 Task: Add a condition where "Channel Is Satisfaction prediction" in pending tickets.
Action: Mouse moved to (107, 432)
Screenshot: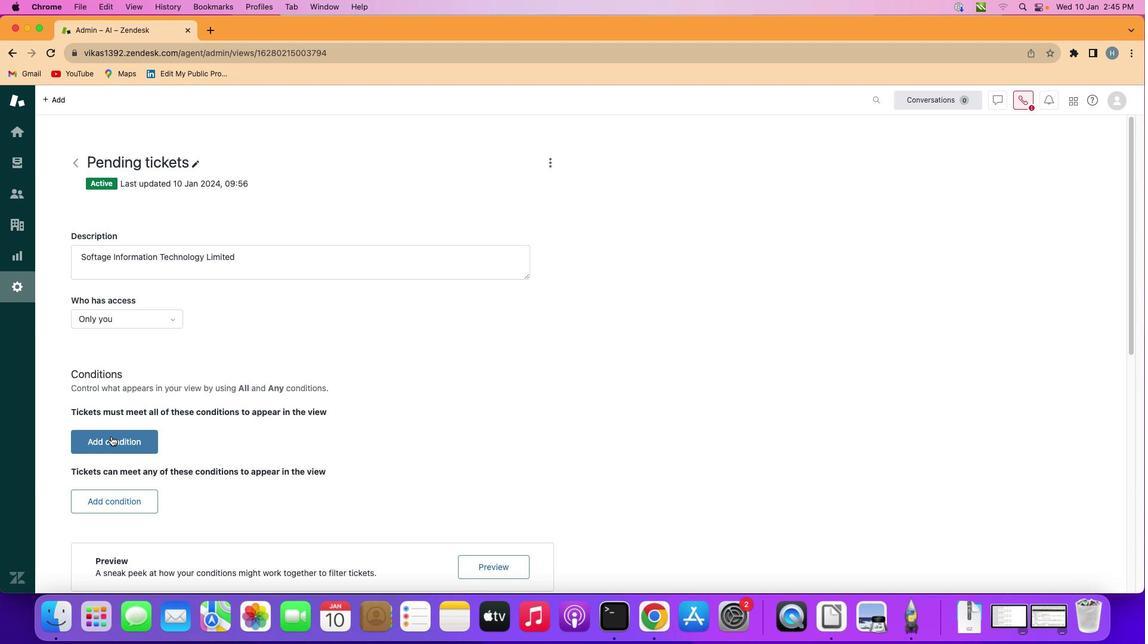 
Action: Mouse pressed left at (107, 432)
Screenshot: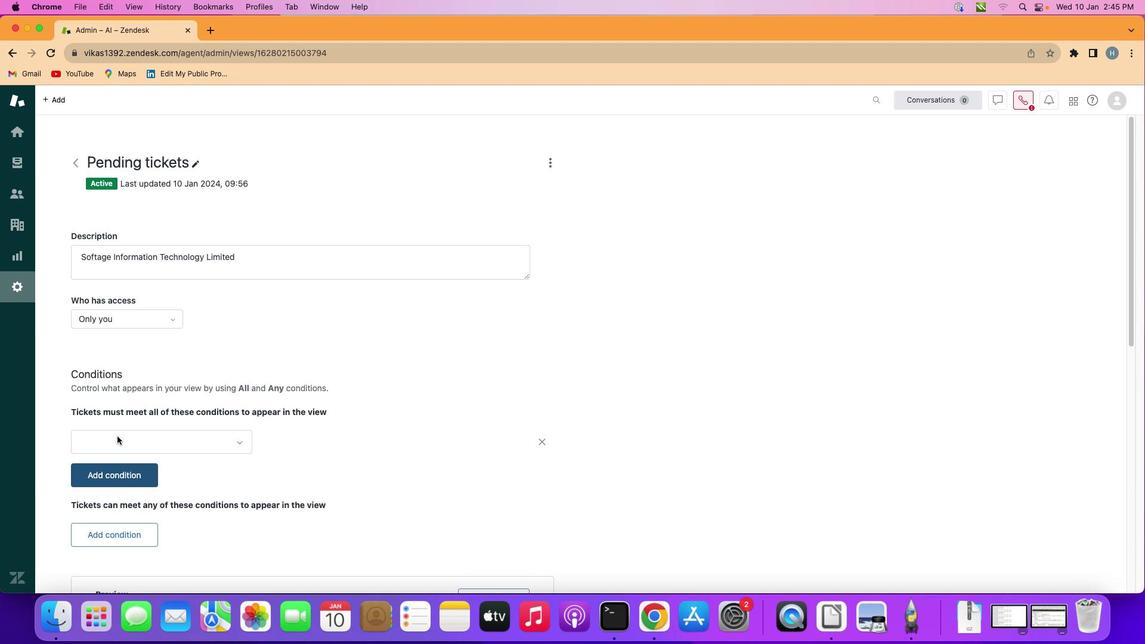 
Action: Mouse moved to (194, 442)
Screenshot: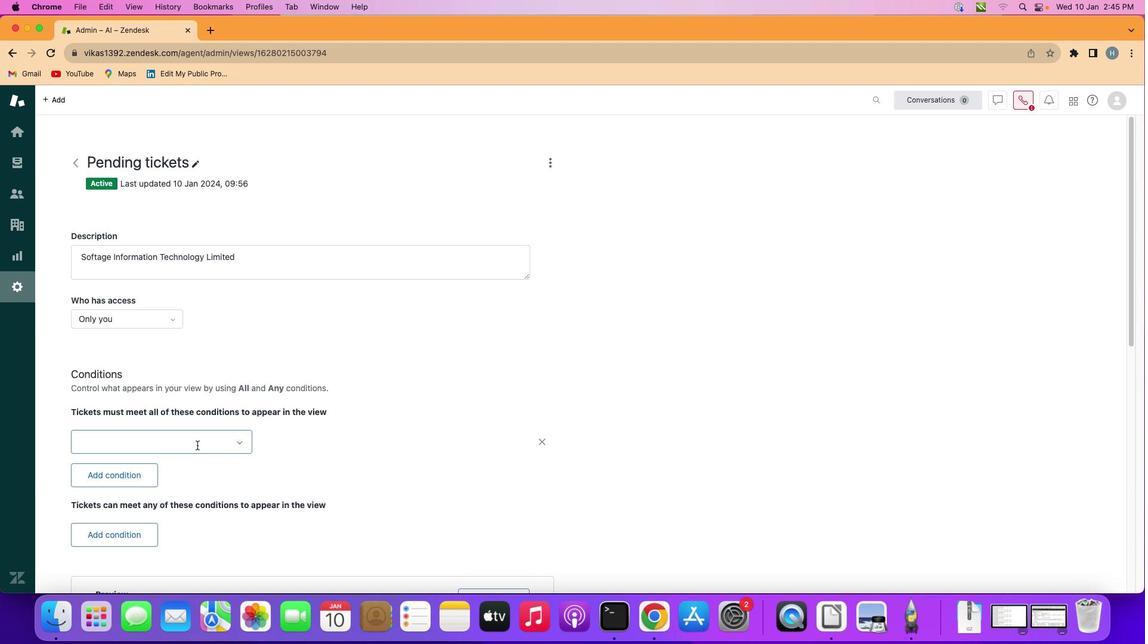 
Action: Mouse pressed left at (194, 442)
Screenshot: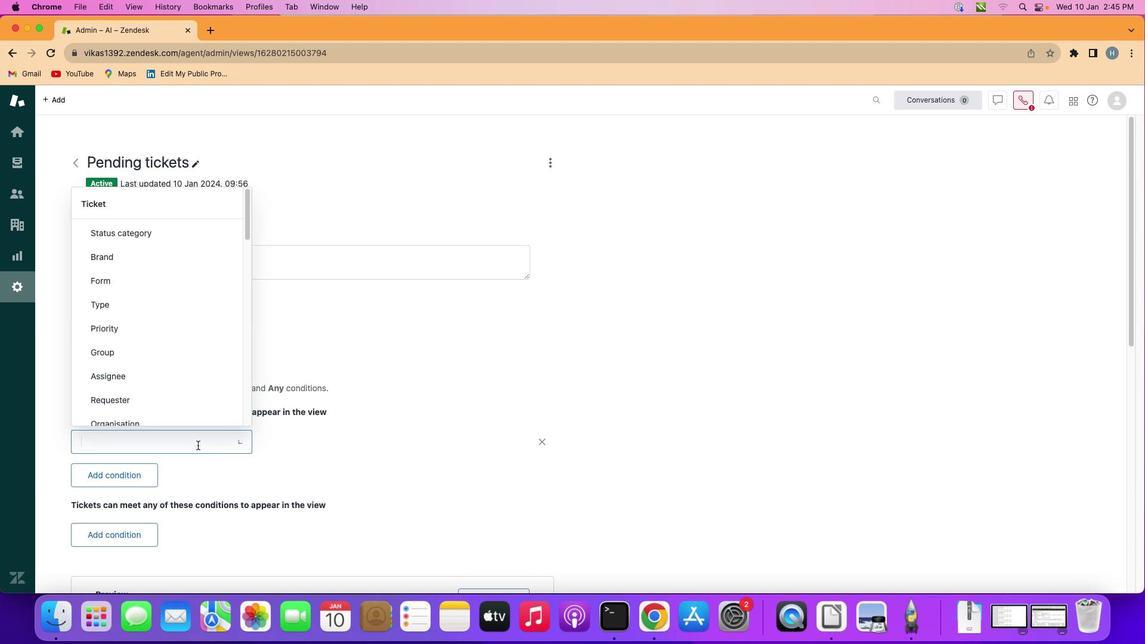 
Action: Mouse moved to (187, 329)
Screenshot: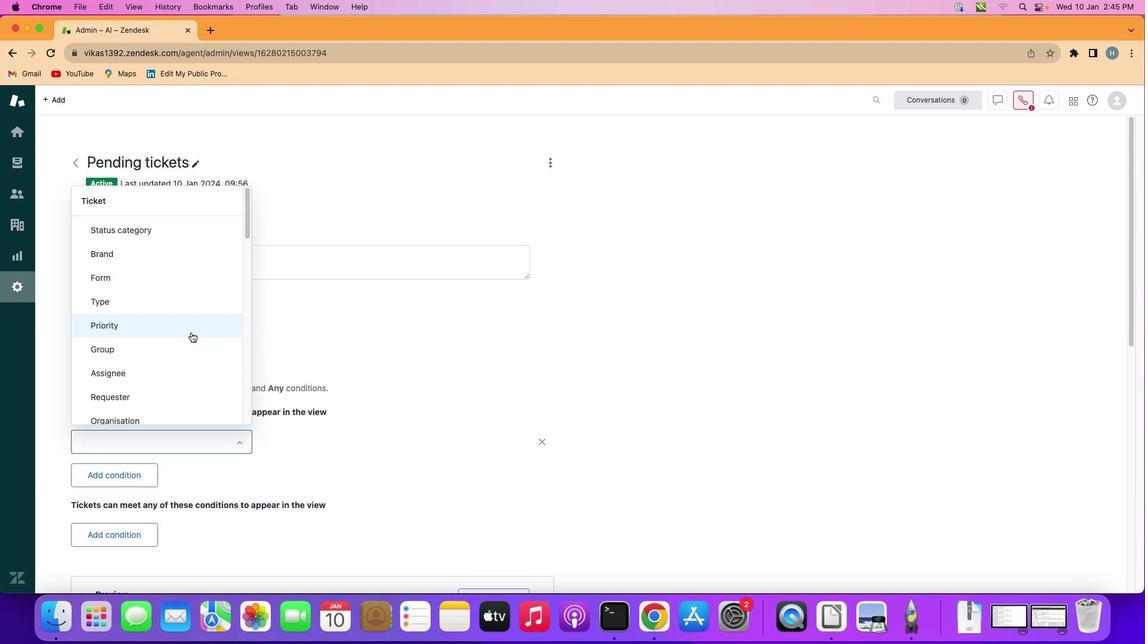 
Action: Mouse scrolled (187, 329) with delta (-2, -2)
Screenshot: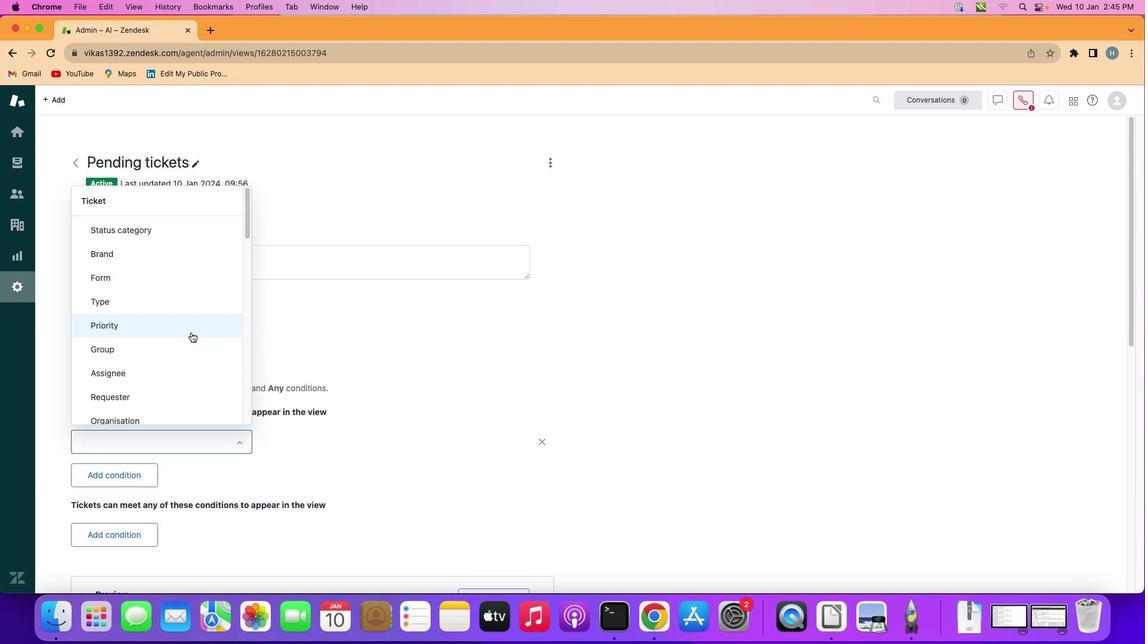 
Action: Mouse moved to (187, 329)
Screenshot: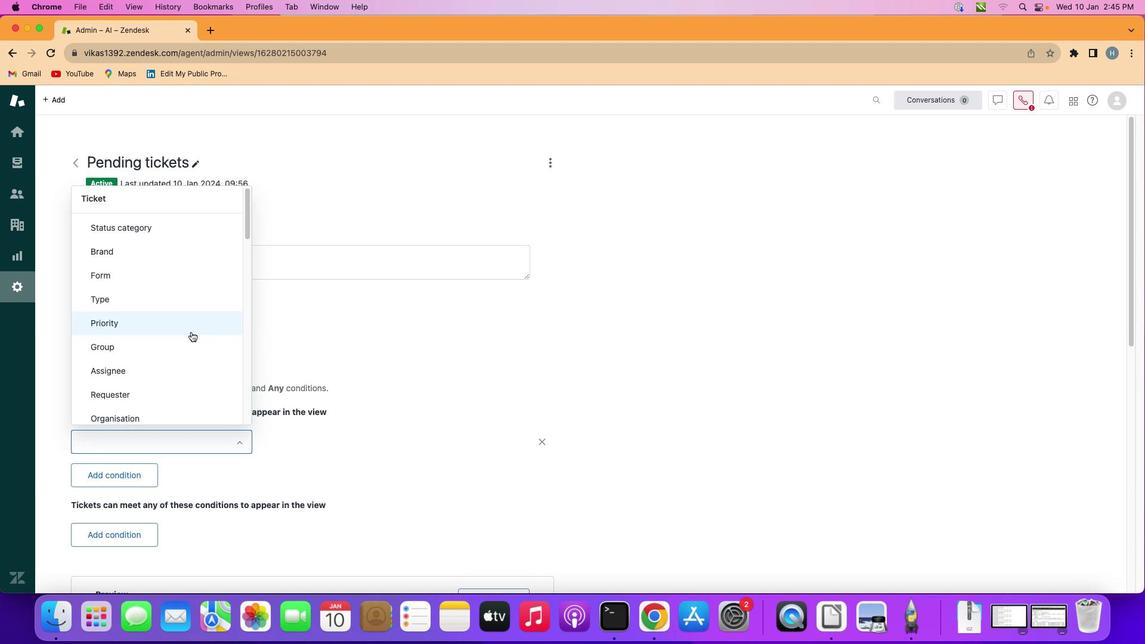 
Action: Mouse scrolled (187, 329) with delta (-2, -2)
Screenshot: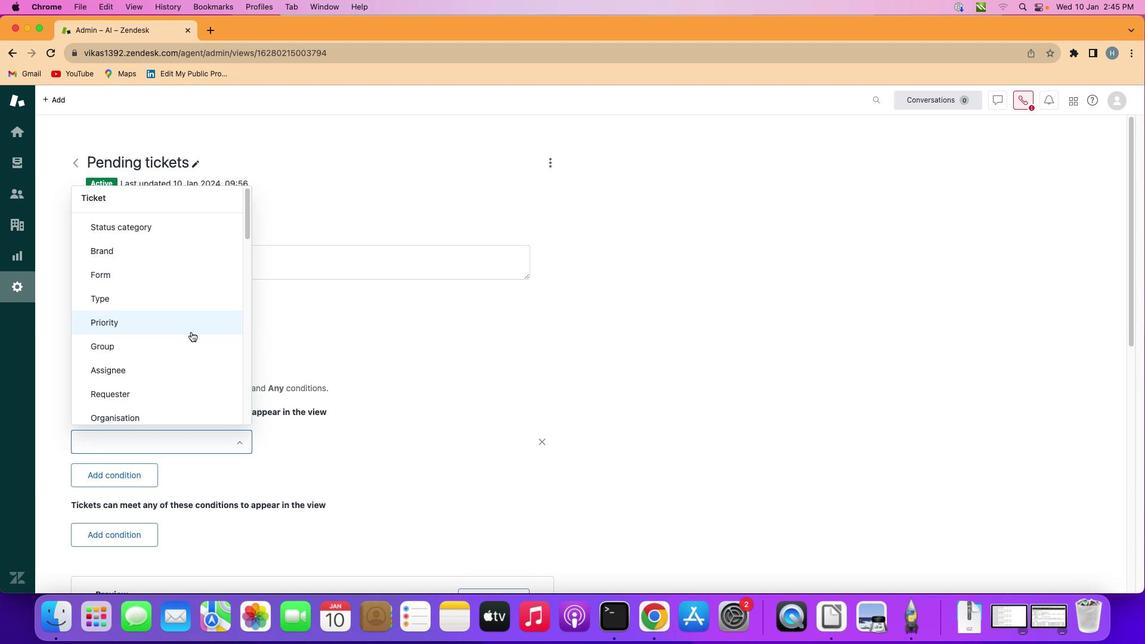 
Action: Mouse moved to (187, 329)
Screenshot: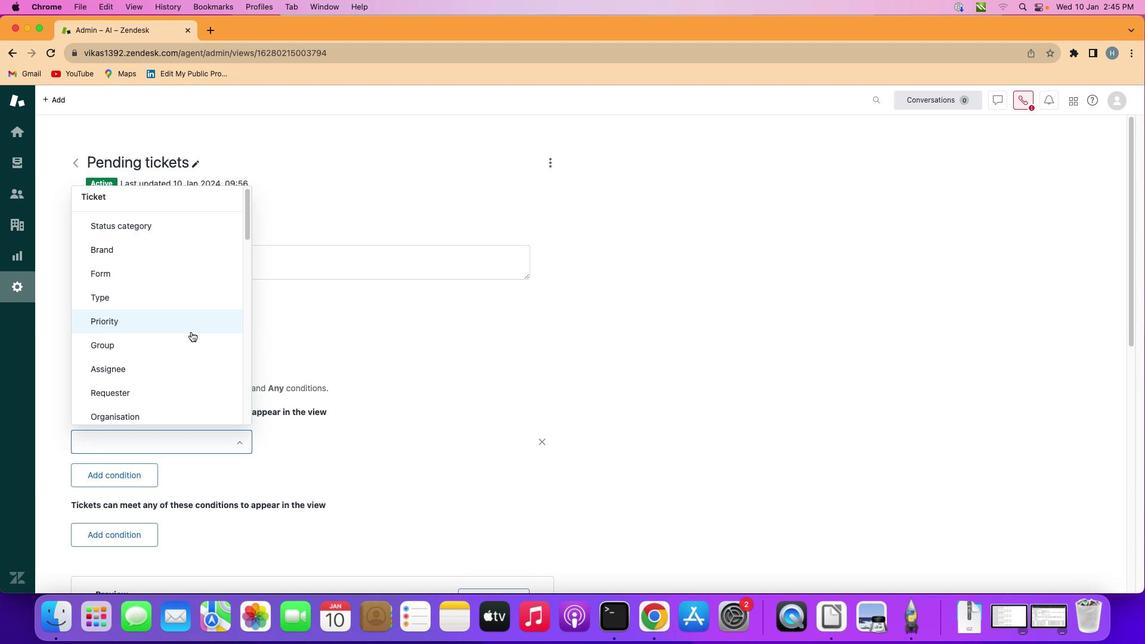 
Action: Mouse scrolled (187, 329) with delta (-2, -2)
Screenshot: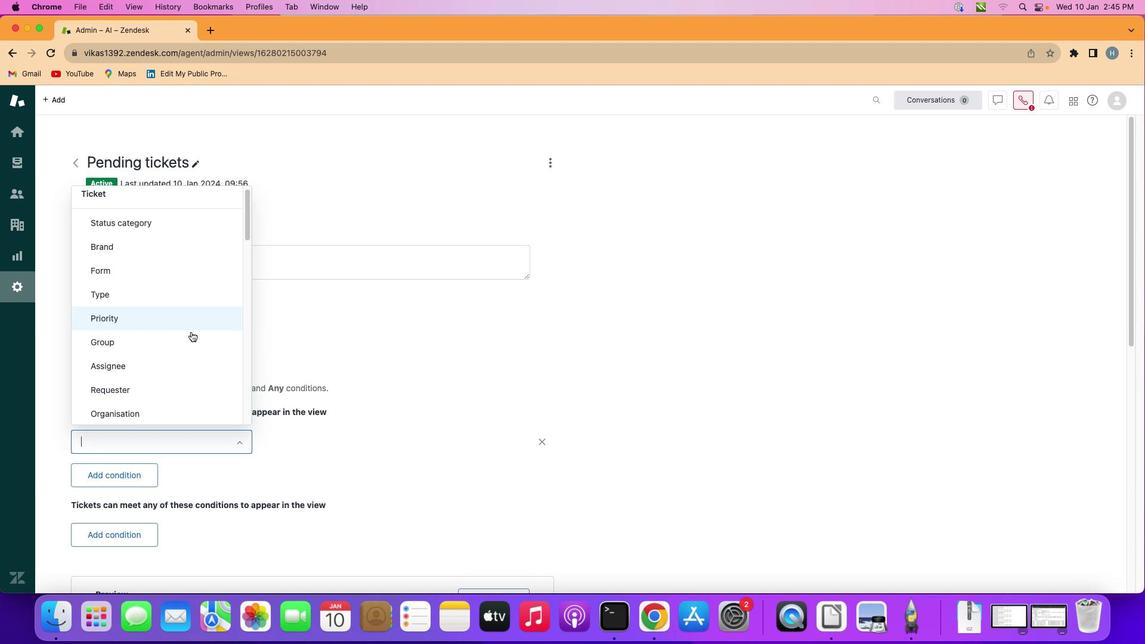 
Action: Mouse scrolled (187, 329) with delta (-2, -2)
Screenshot: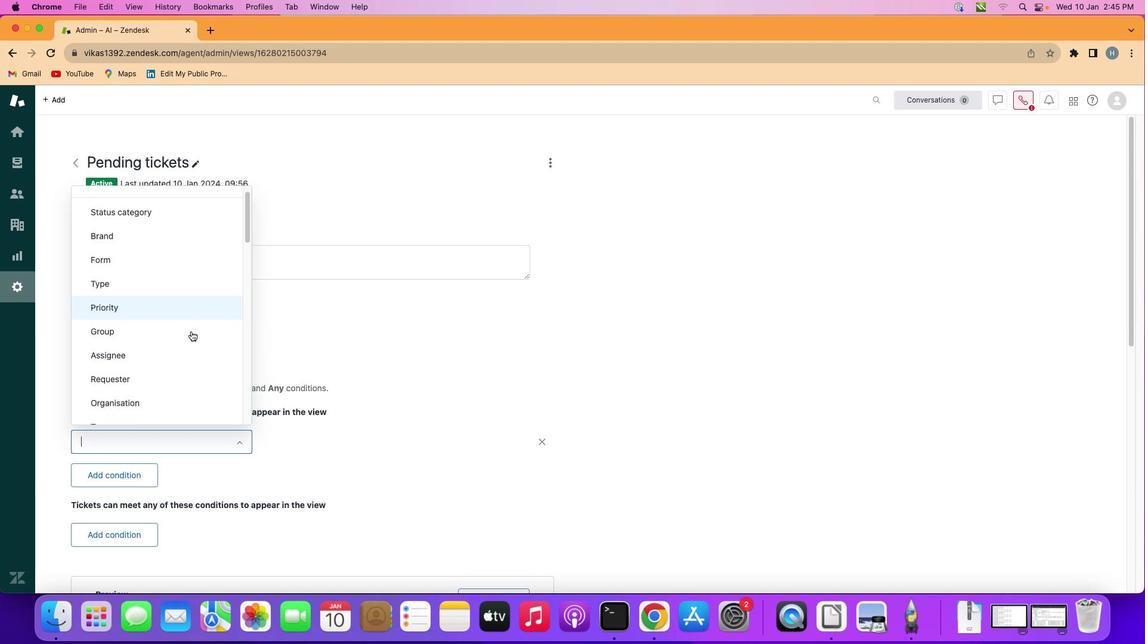 
Action: Mouse moved to (187, 327)
Screenshot: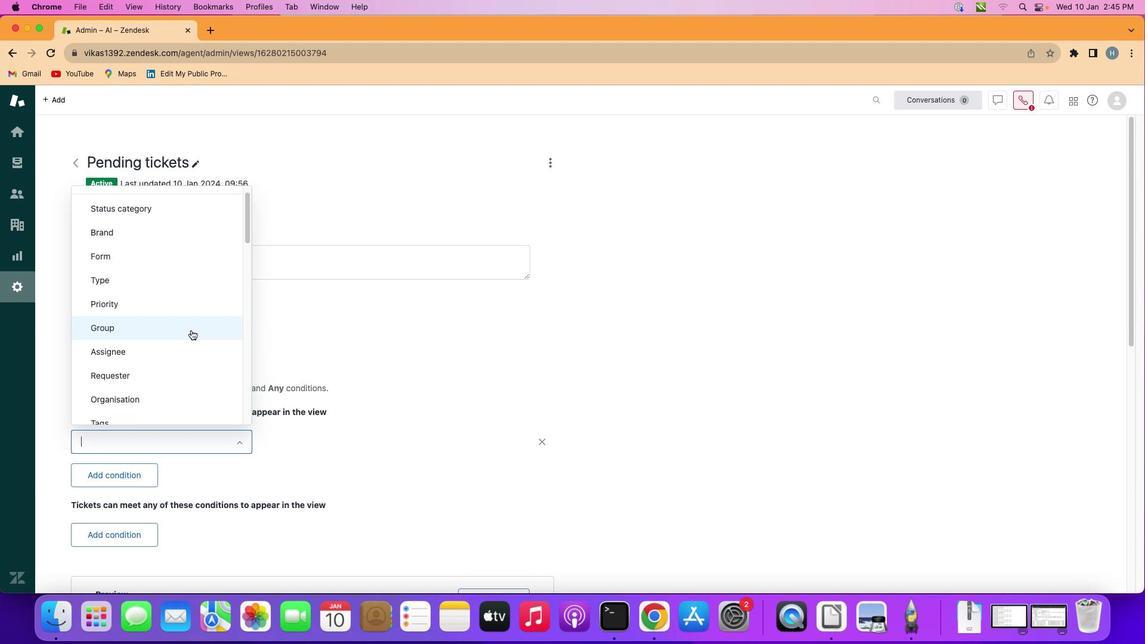 
Action: Mouse scrolled (187, 327) with delta (-2, -2)
Screenshot: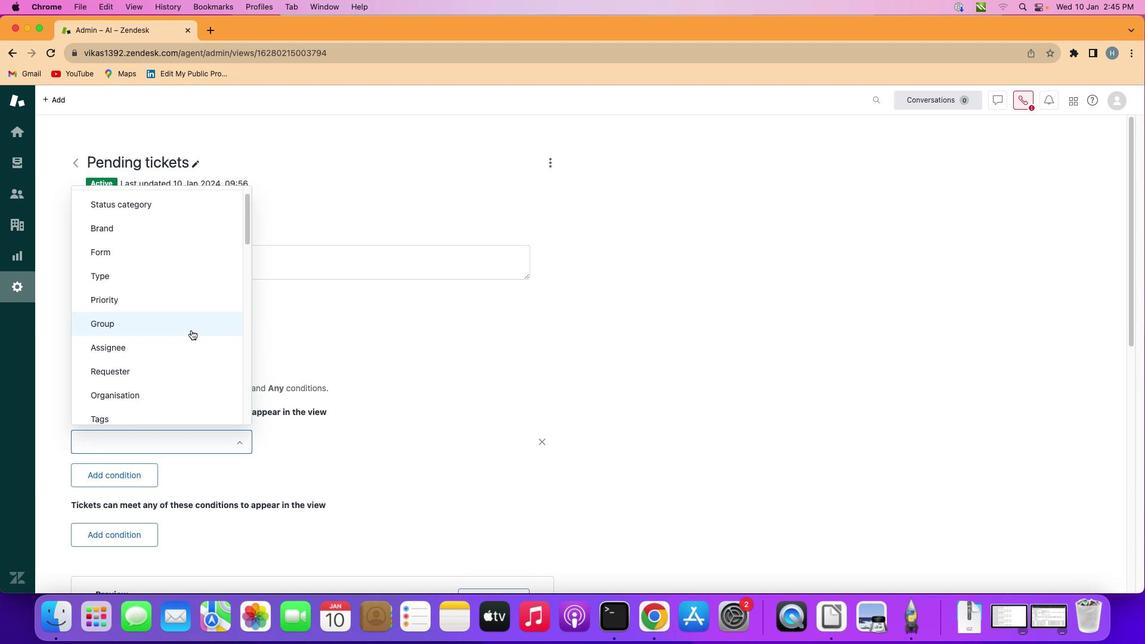 
Action: Mouse scrolled (187, 327) with delta (-2, -2)
Screenshot: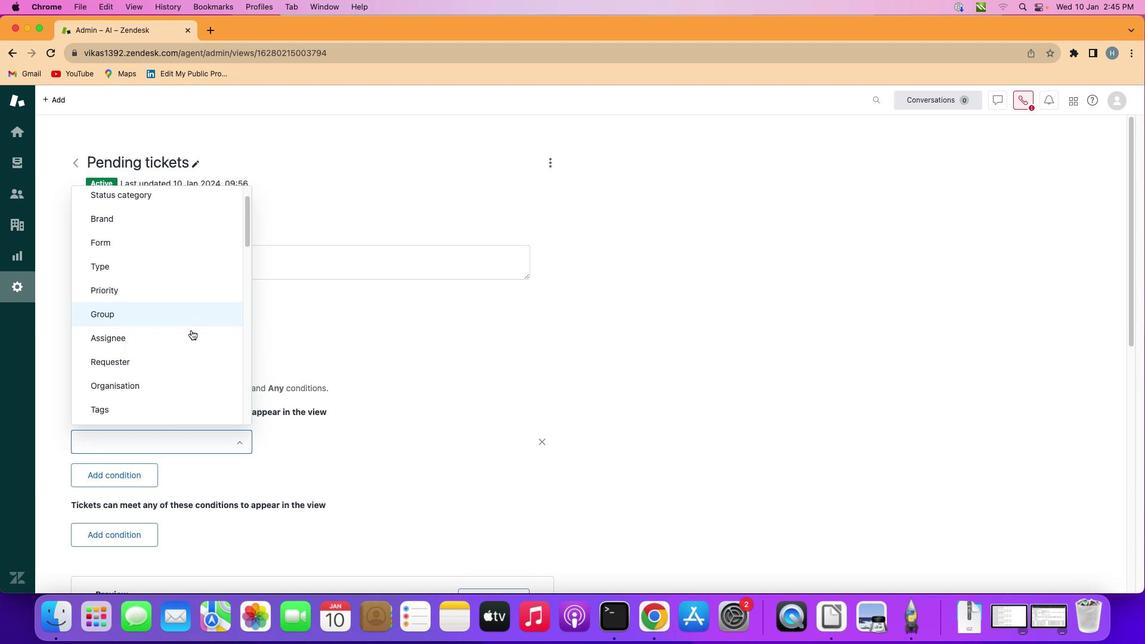 
Action: Mouse scrolled (187, 327) with delta (-2, -2)
Screenshot: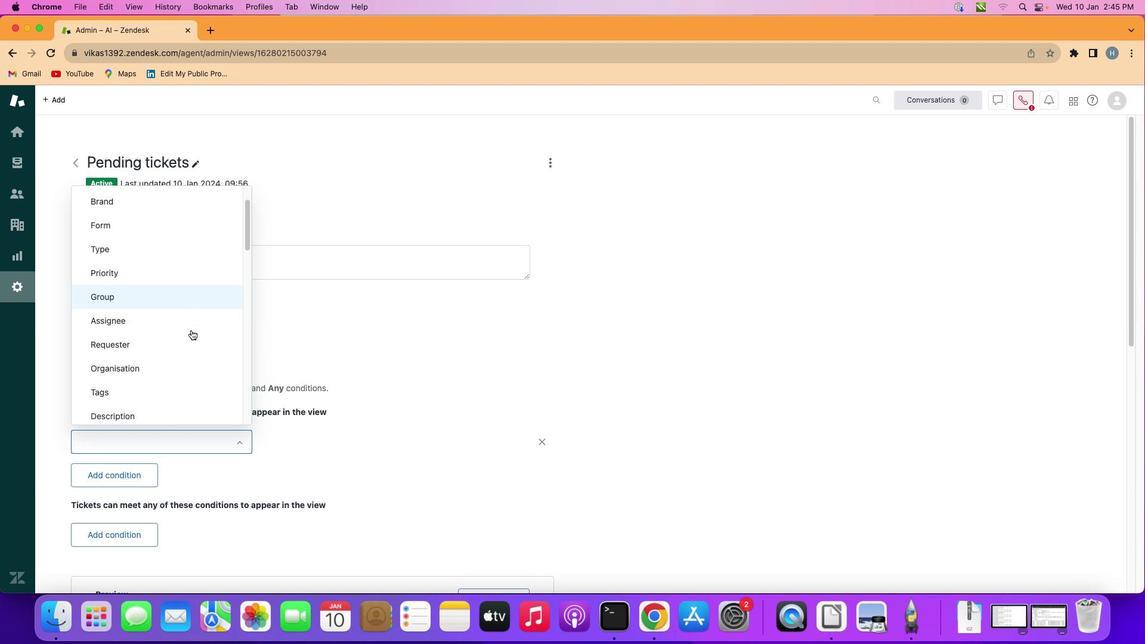 
Action: Mouse scrolled (187, 327) with delta (-2, -2)
Screenshot: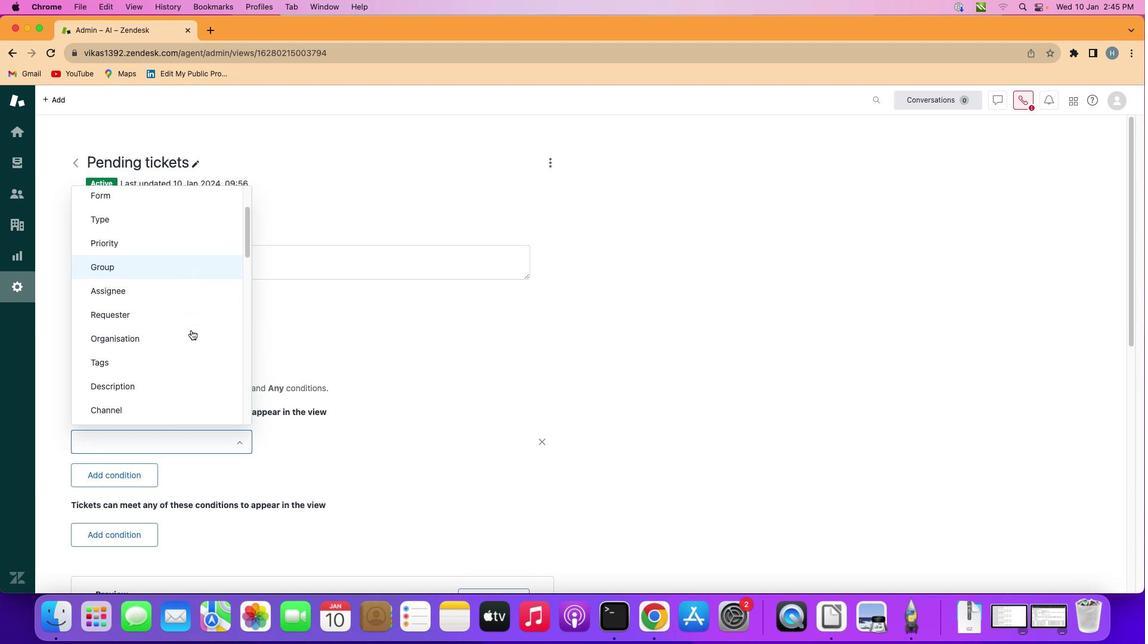 
Action: Mouse moved to (153, 403)
Screenshot: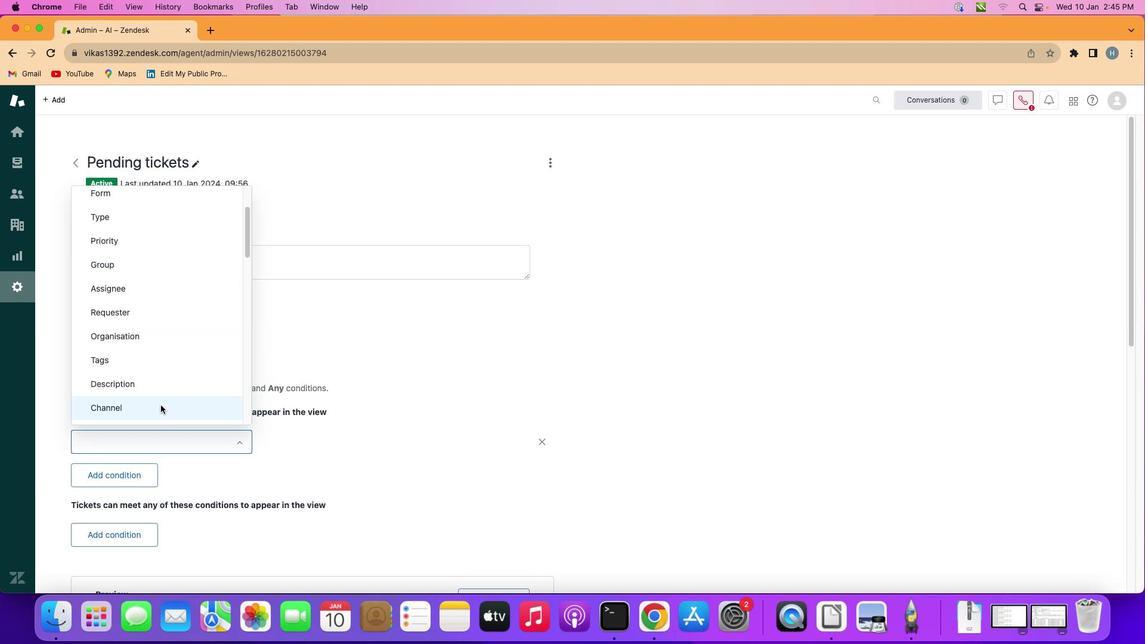 
Action: Mouse pressed left at (153, 403)
Screenshot: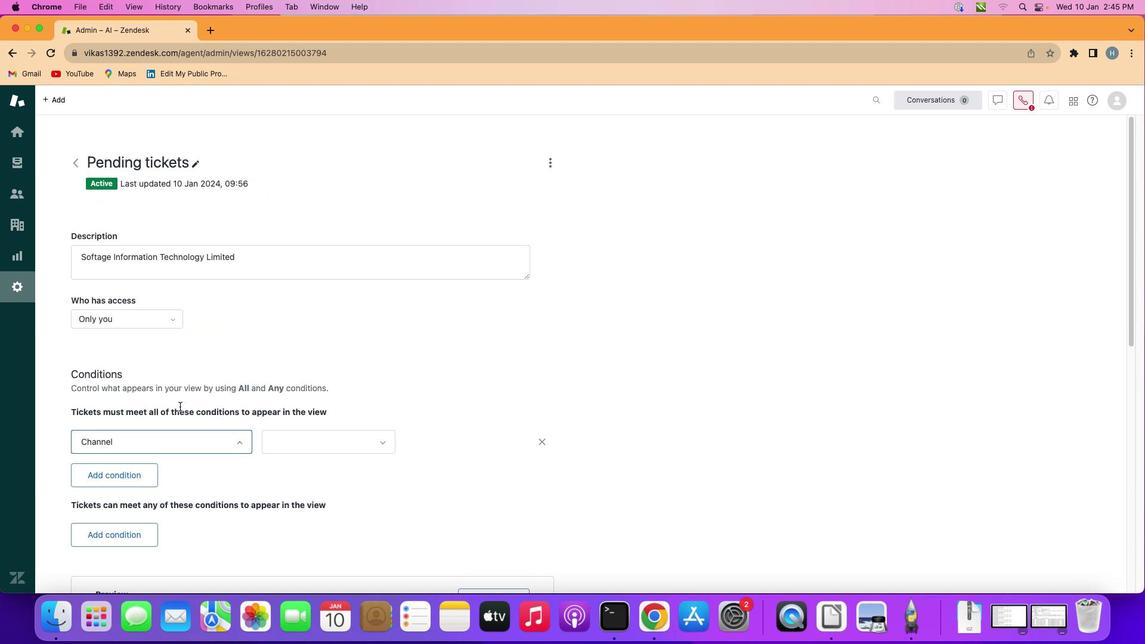 
Action: Mouse moved to (316, 438)
Screenshot: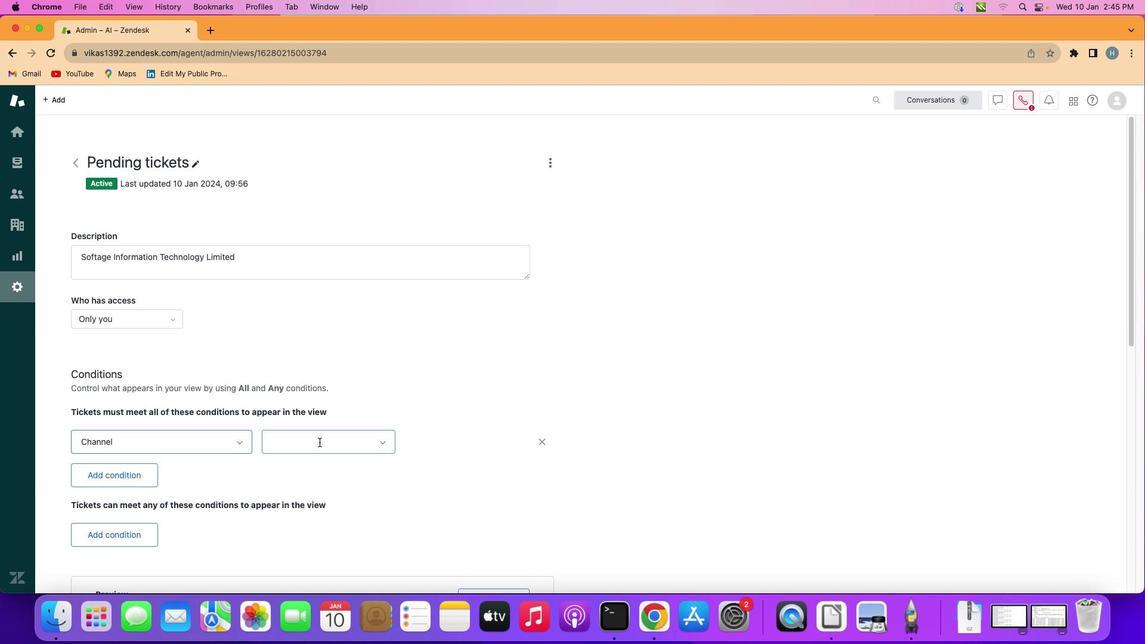 
Action: Mouse pressed left at (316, 438)
Screenshot: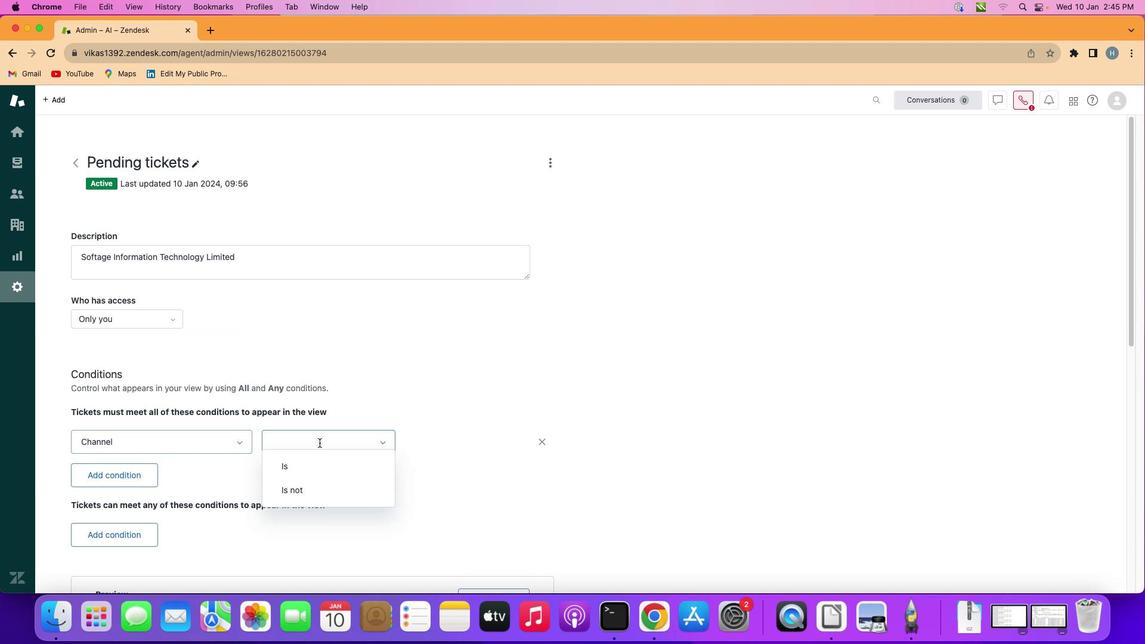 
Action: Mouse moved to (308, 460)
Screenshot: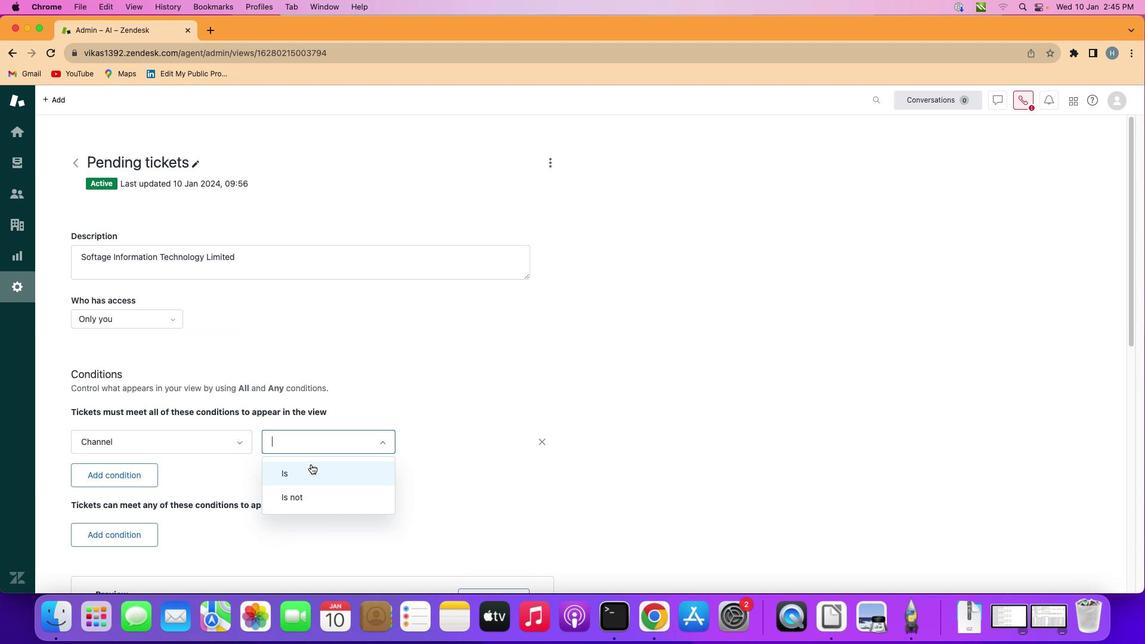 
Action: Mouse pressed left at (308, 460)
Screenshot: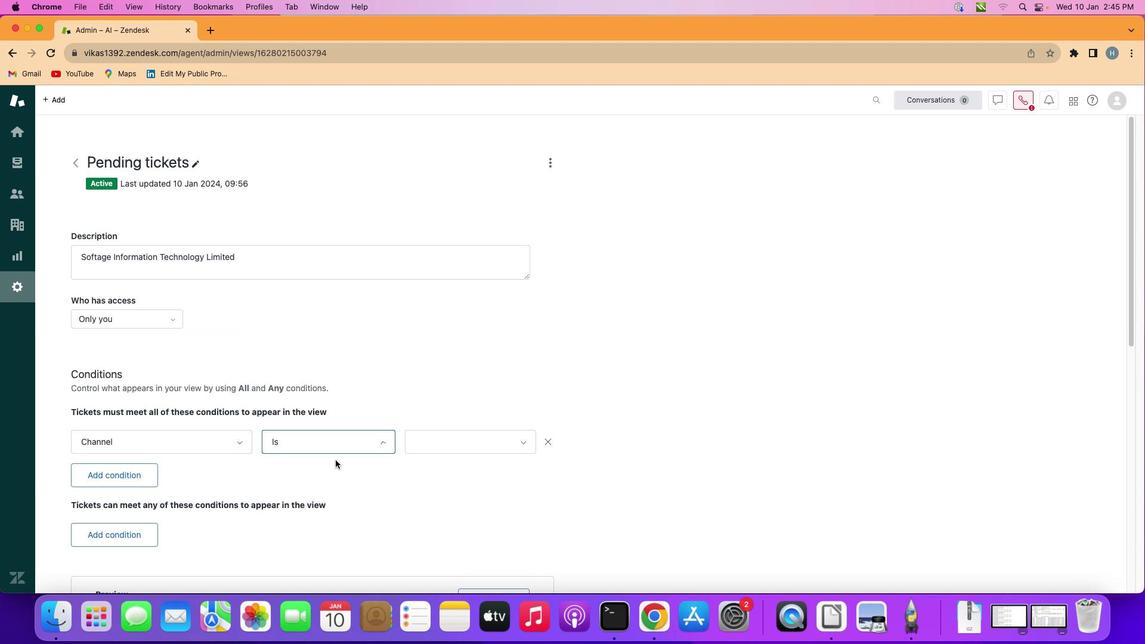 
Action: Mouse moved to (474, 432)
Screenshot: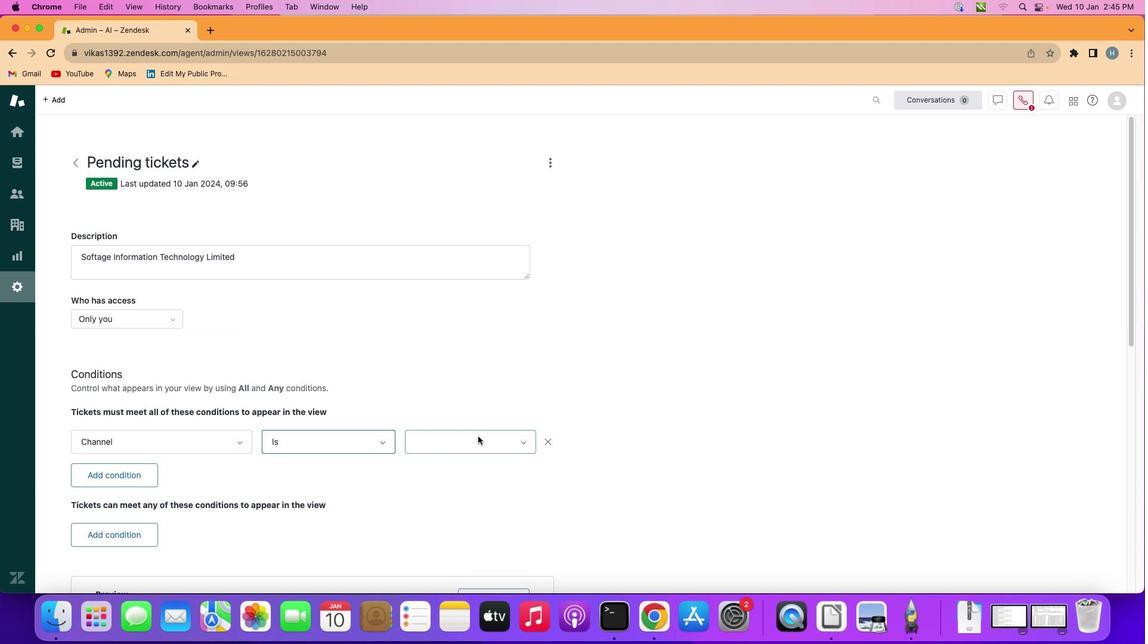 
Action: Mouse pressed left at (474, 432)
Screenshot: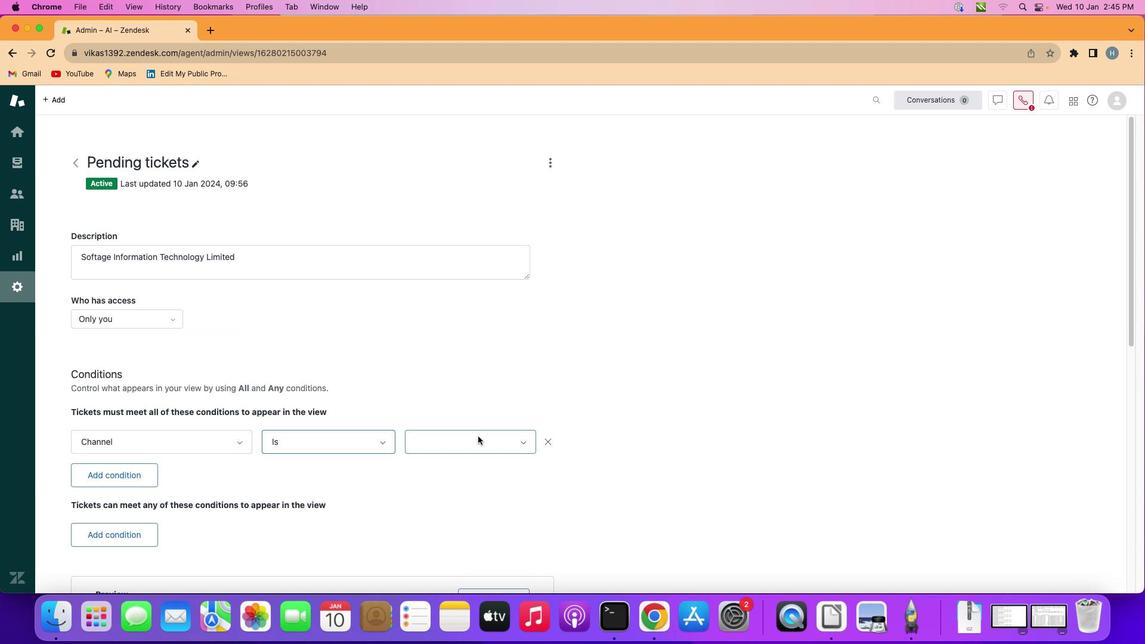 
Action: Mouse moved to (474, 325)
Screenshot: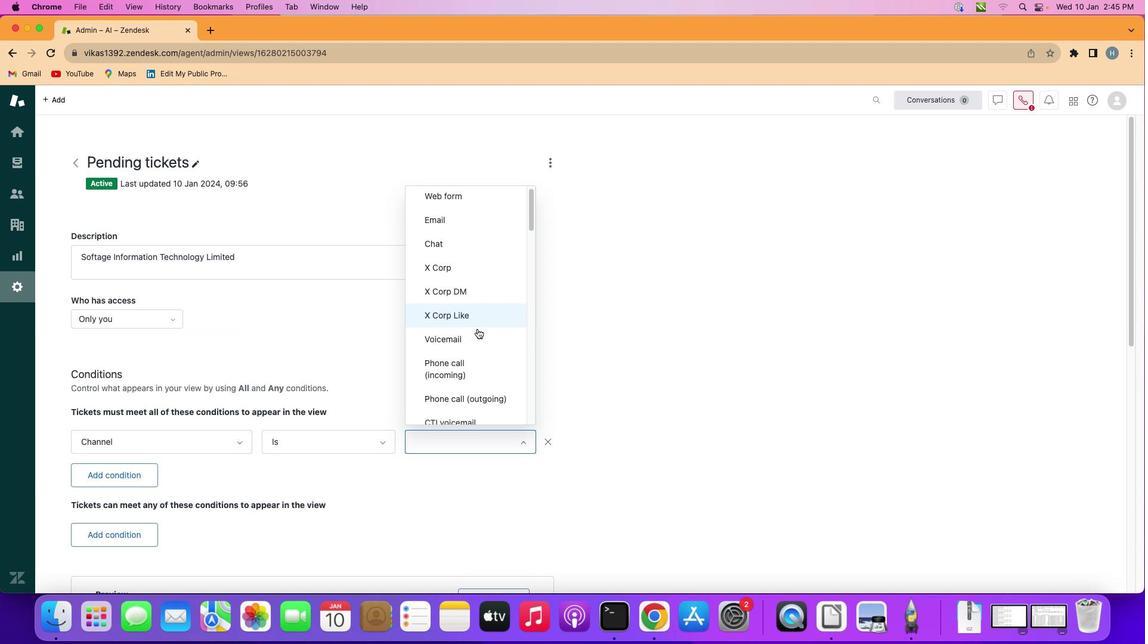 
Action: Mouse scrolled (474, 325) with delta (-2, -2)
Screenshot: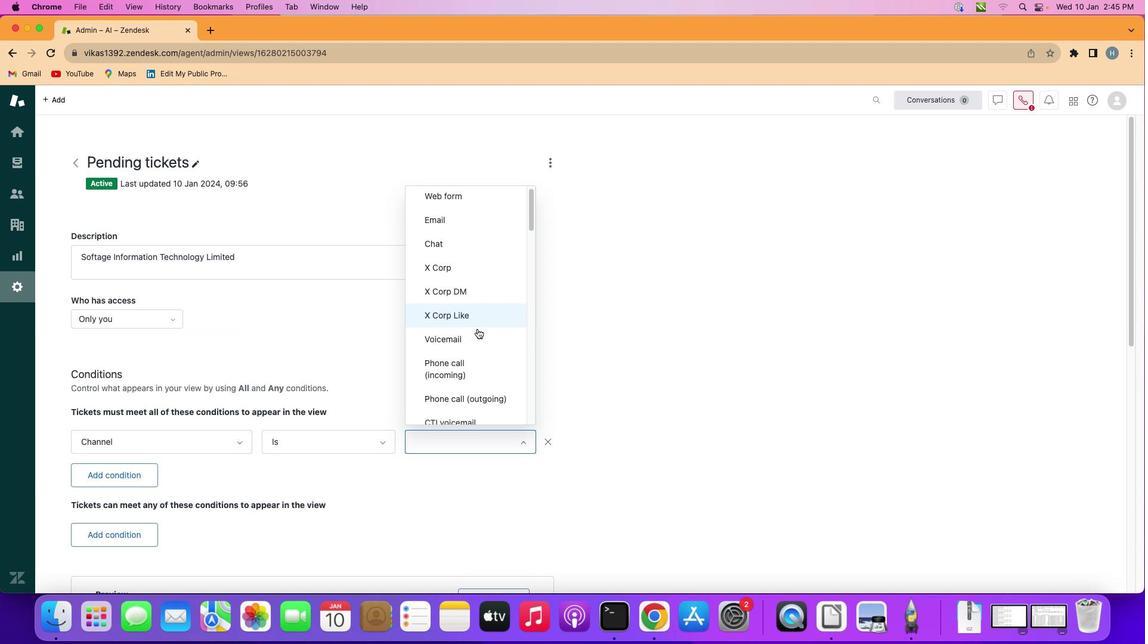 
Action: Mouse scrolled (474, 325) with delta (-2, -2)
Screenshot: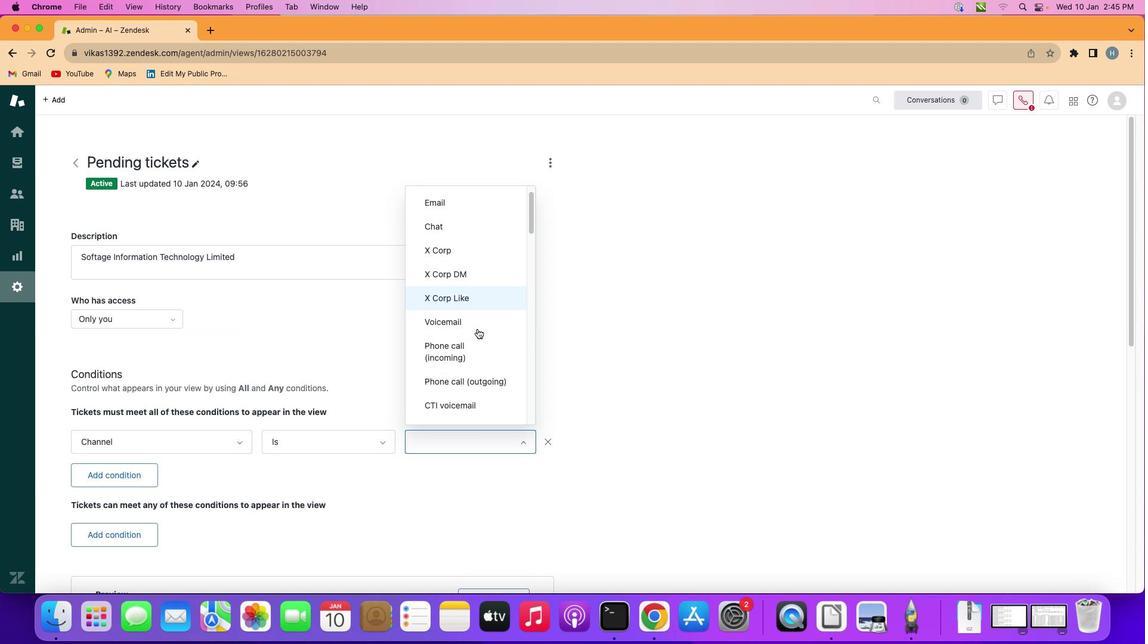 
Action: Mouse scrolled (474, 325) with delta (-2, -2)
Screenshot: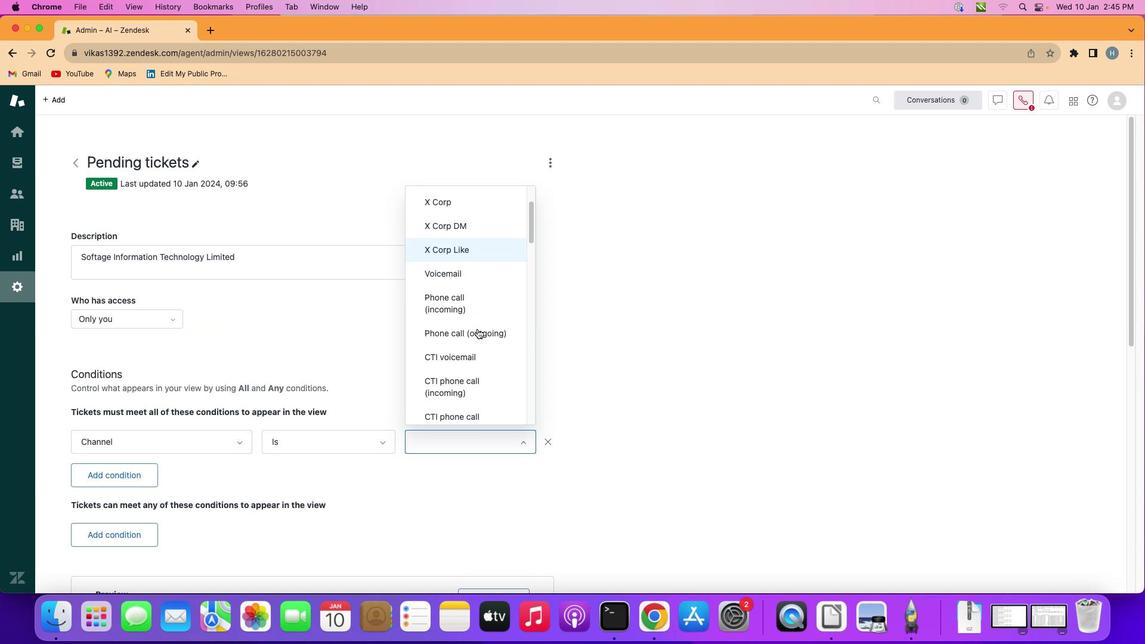 
Action: Mouse scrolled (474, 325) with delta (-2, -3)
Screenshot: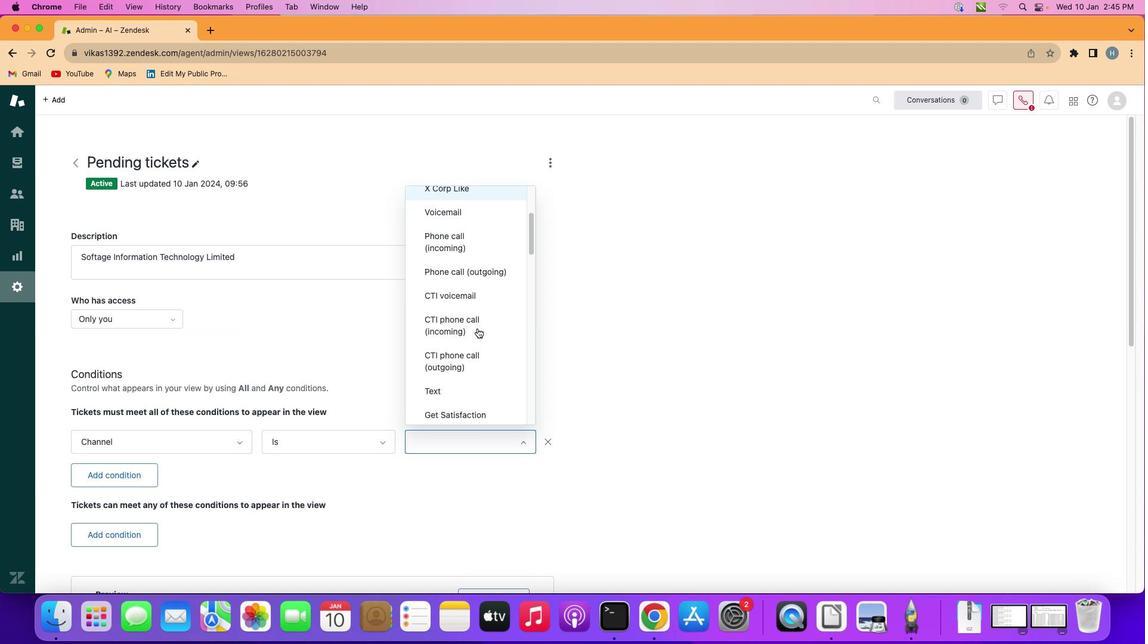 
Action: Mouse scrolled (474, 325) with delta (-2, -4)
Screenshot: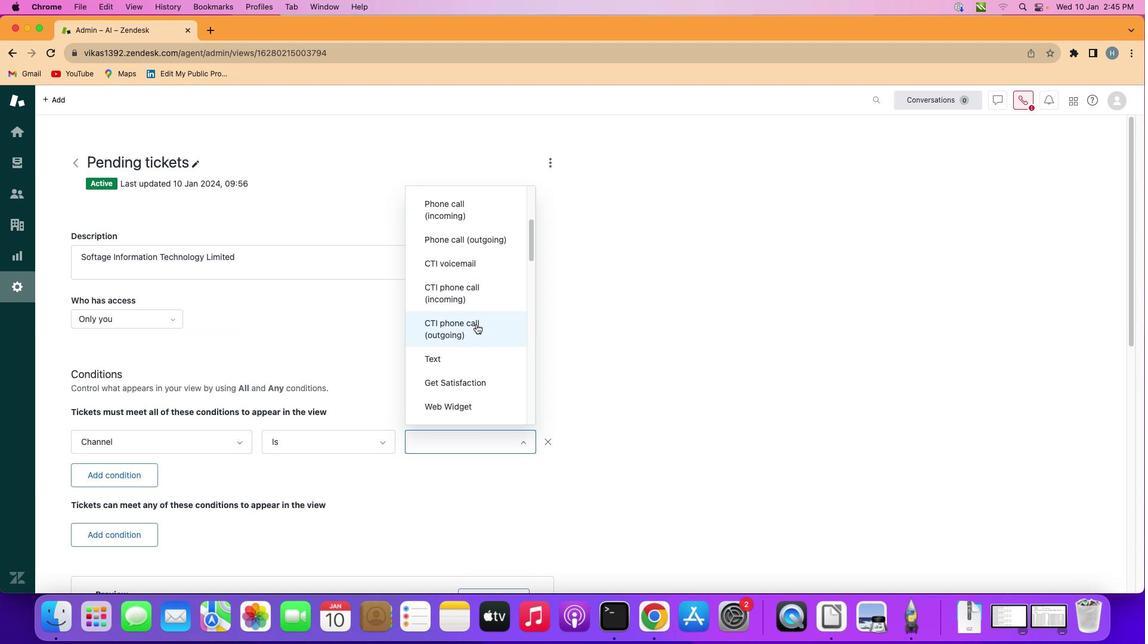 
Action: Mouse moved to (473, 318)
Screenshot: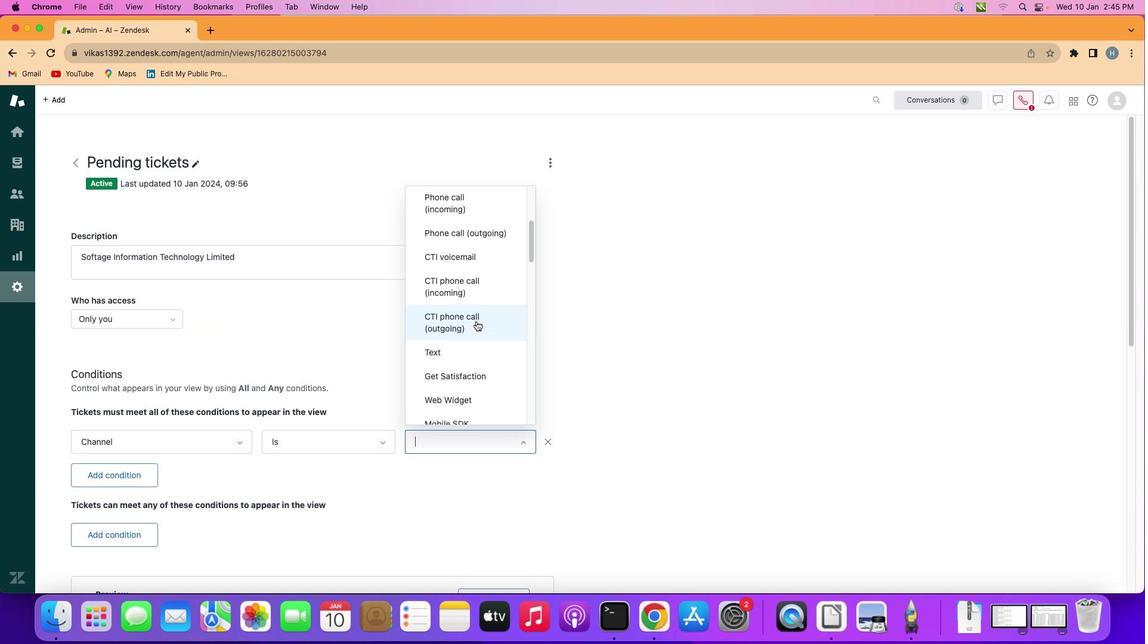 
Action: Mouse scrolled (473, 318) with delta (-2, -2)
Screenshot: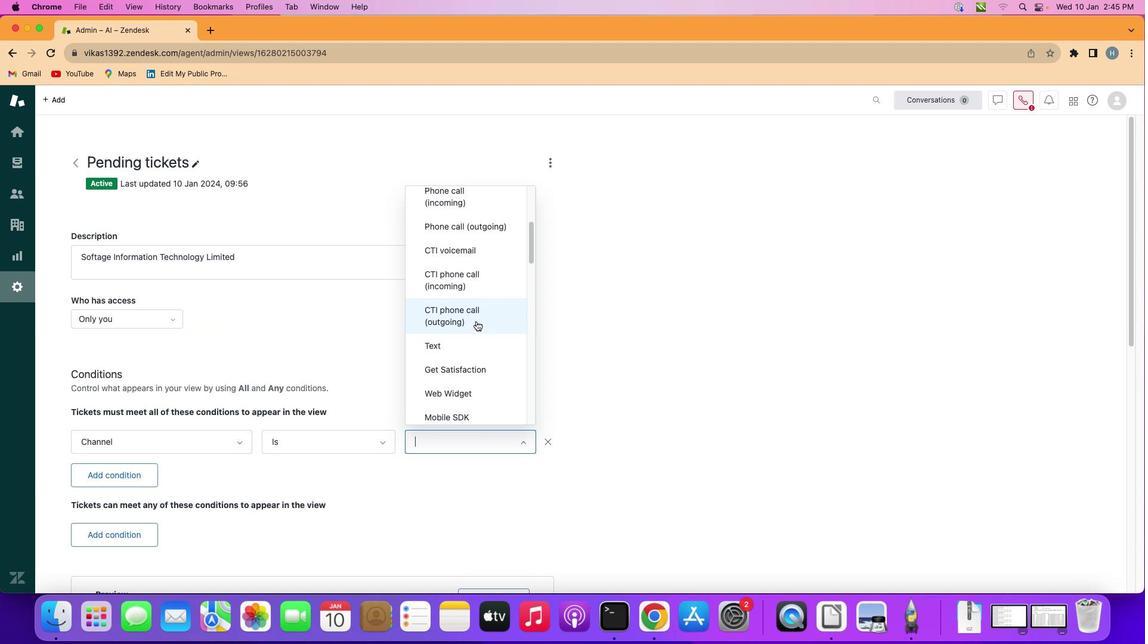 
Action: Mouse scrolled (473, 318) with delta (-2, -2)
Screenshot: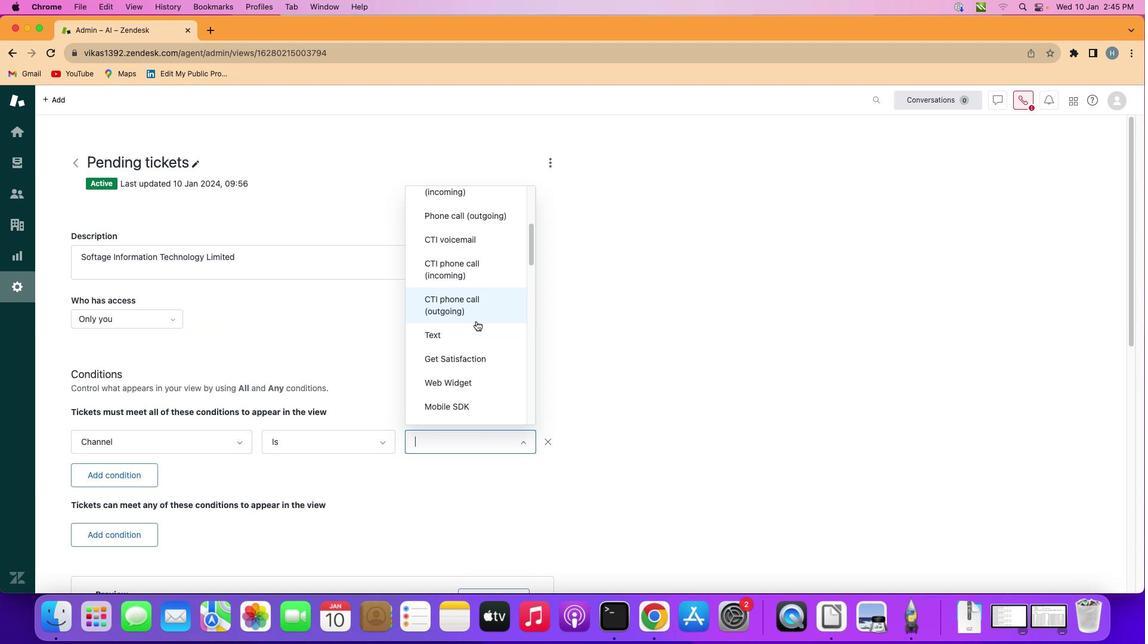 
Action: Mouse scrolled (473, 318) with delta (-2, -2)
Screenshot: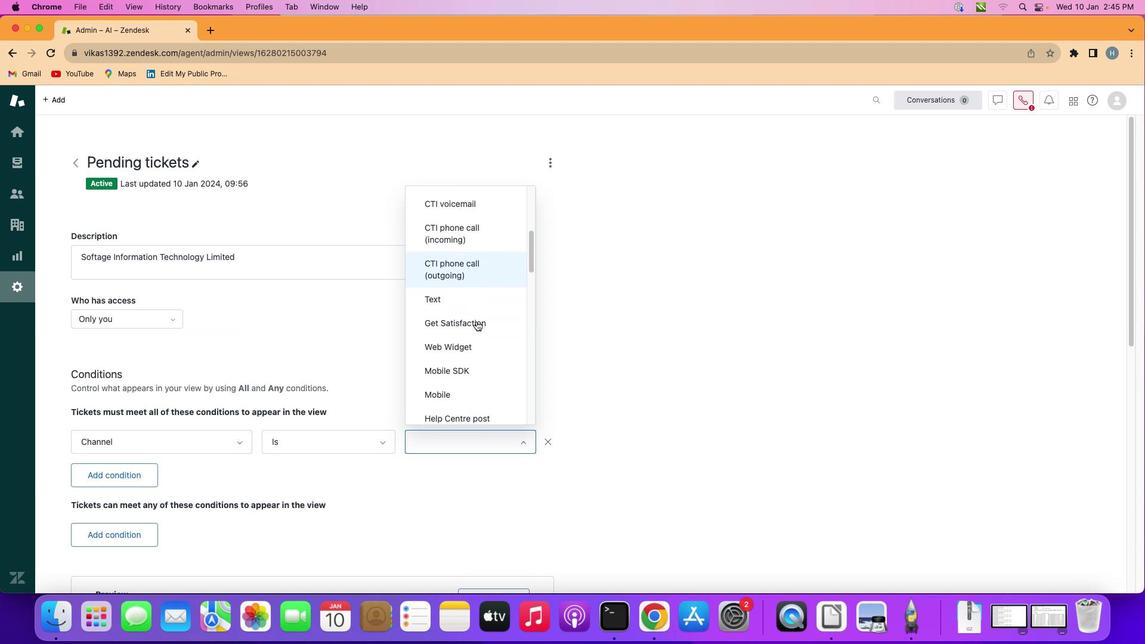 
Action: Mouse scrolled (473, 318) with delta (-2, -3)
Screenshot: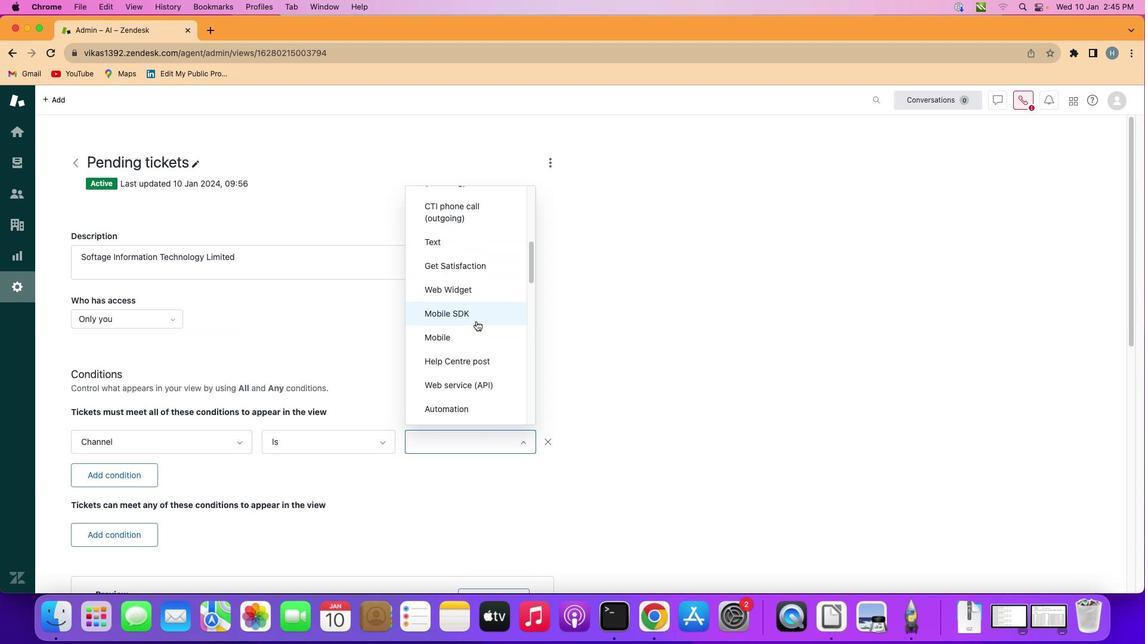 
Action: Mouse scrolled (473, 318) with delta (-2, -3)
Screenshot: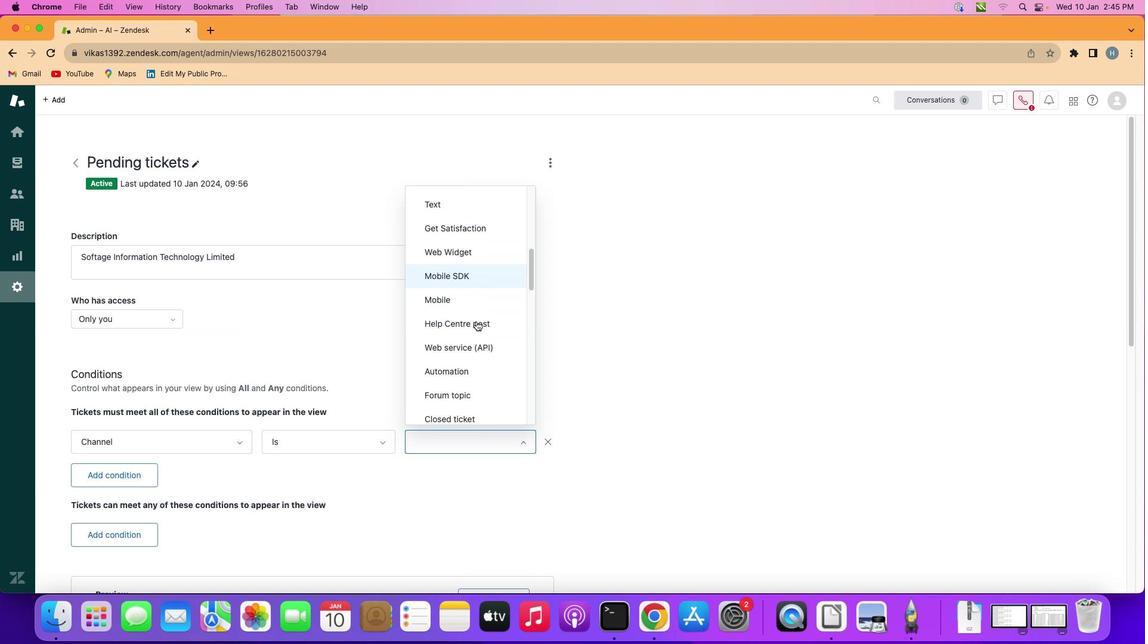 
Action: Mouse moved to (473, 317)
Screenshot: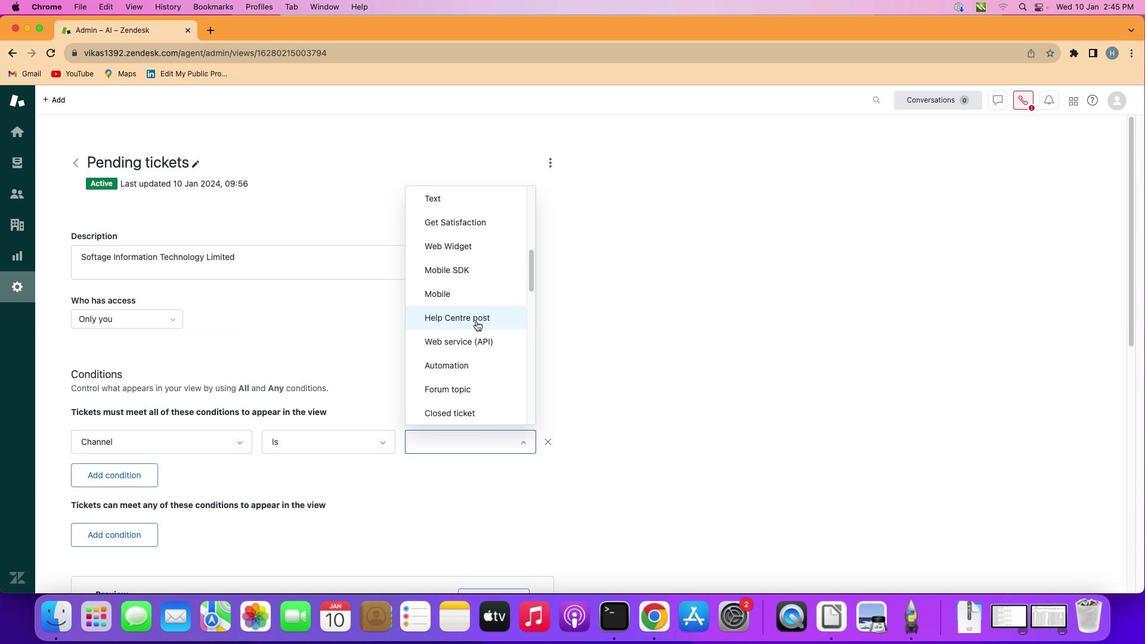
Action: Mouse scrolled (473, 317) with delta (-2, -2)
Screenshot: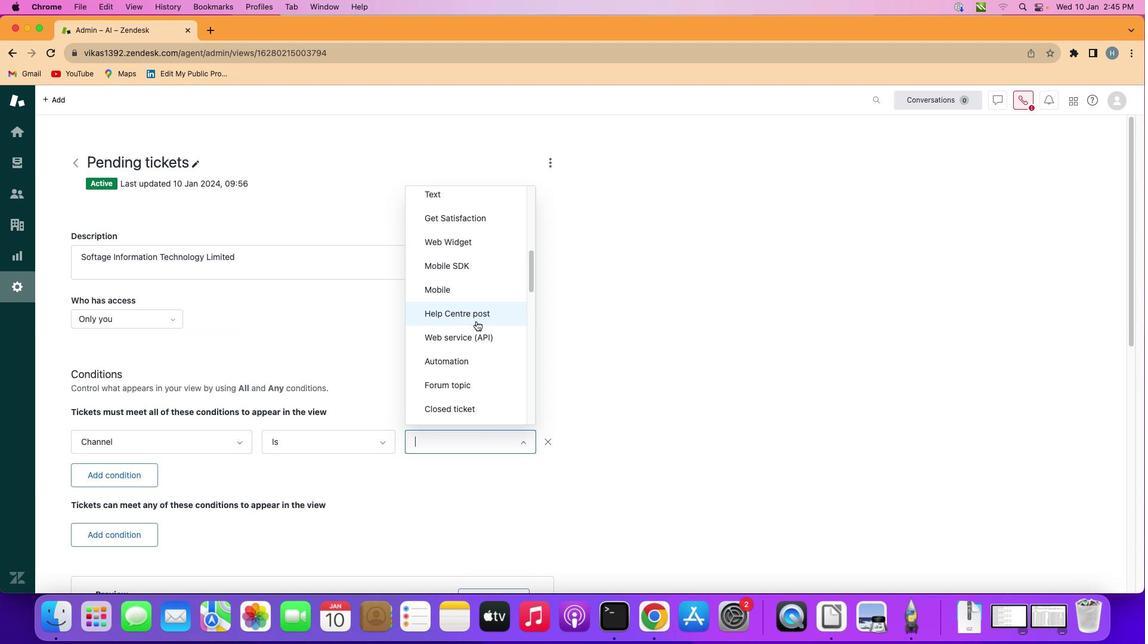 
Action: Mouse scrolled (473, 317) with delta (-2, -2)
Screenshot: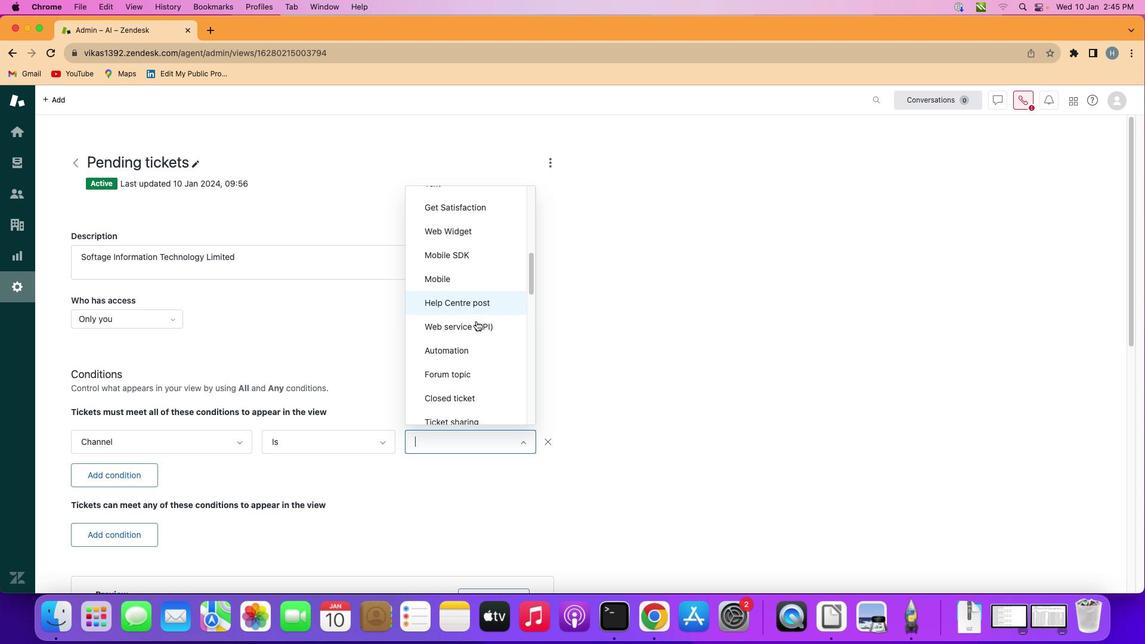
Action: Mouse scrolled (473, 317) with delta (-2, -2)
Screenshot: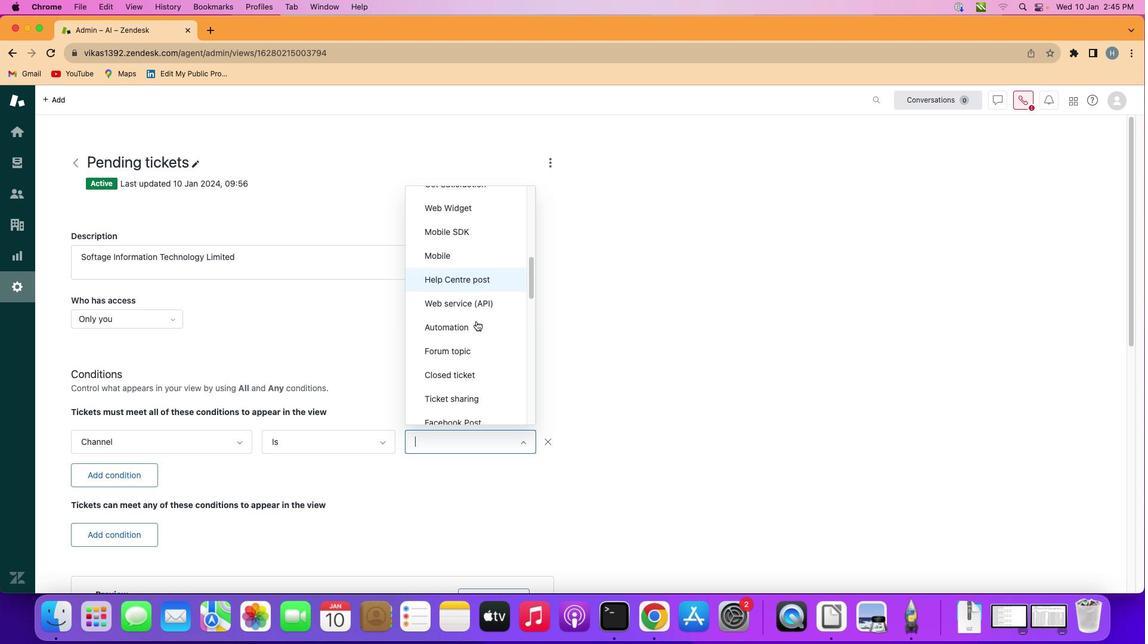 
Action: Mouse scrolled (473, 317) with delta (-2, -2)
Screenshot: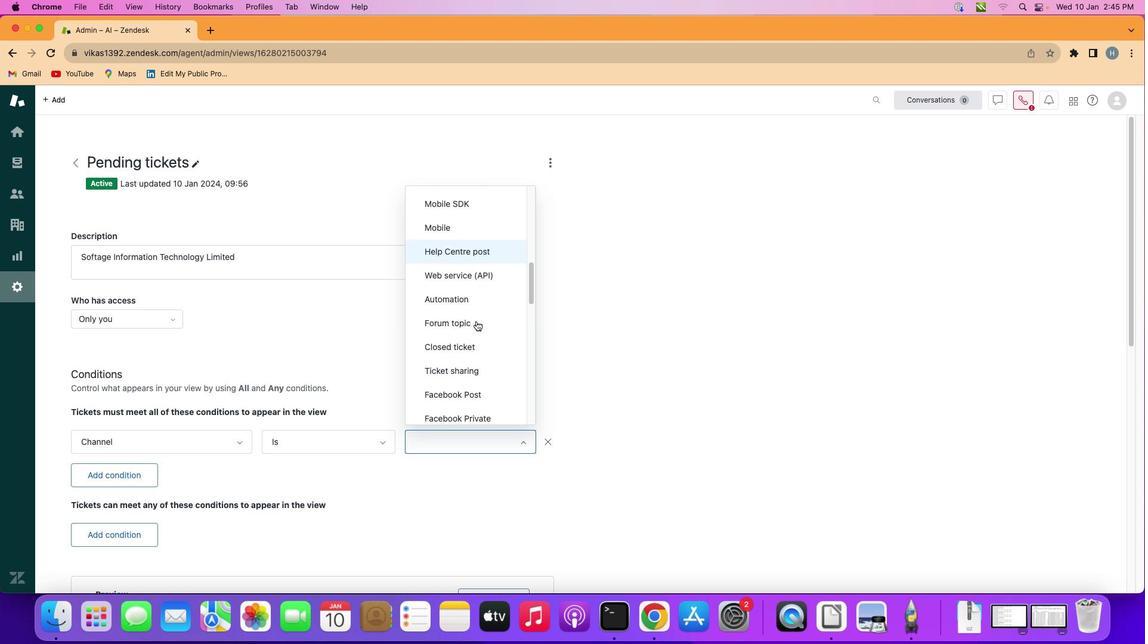 
Action: Mouse scrolled (473, 317) with delta (-2, -2)
Screenshot: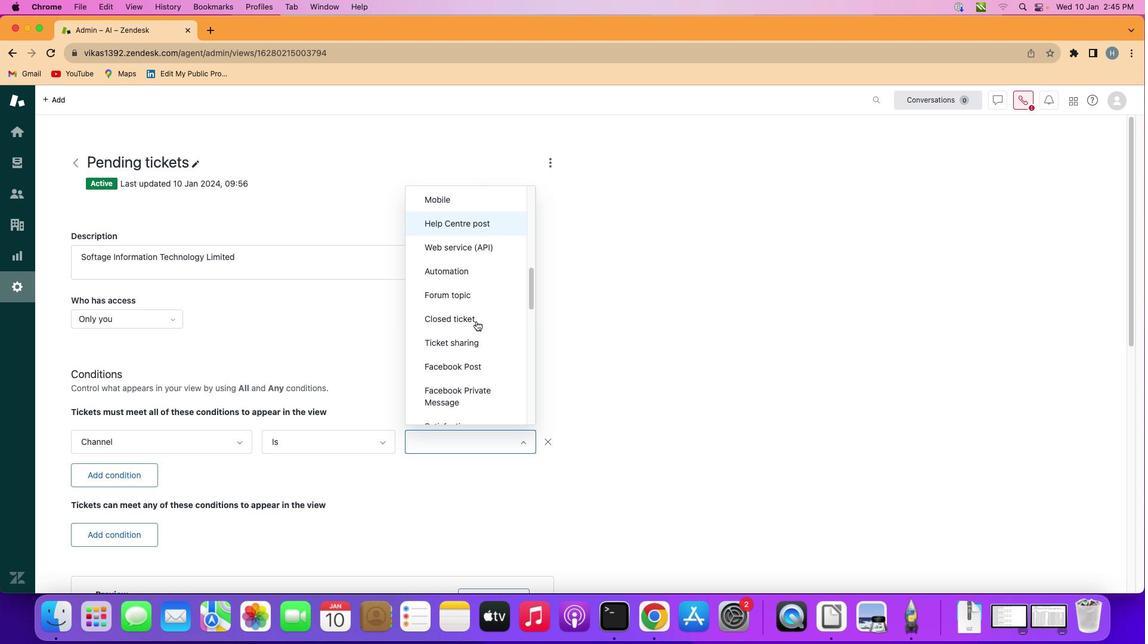 
Action: Mouse scrolled (473, 317) with delta (-2, -2)
Screenshot: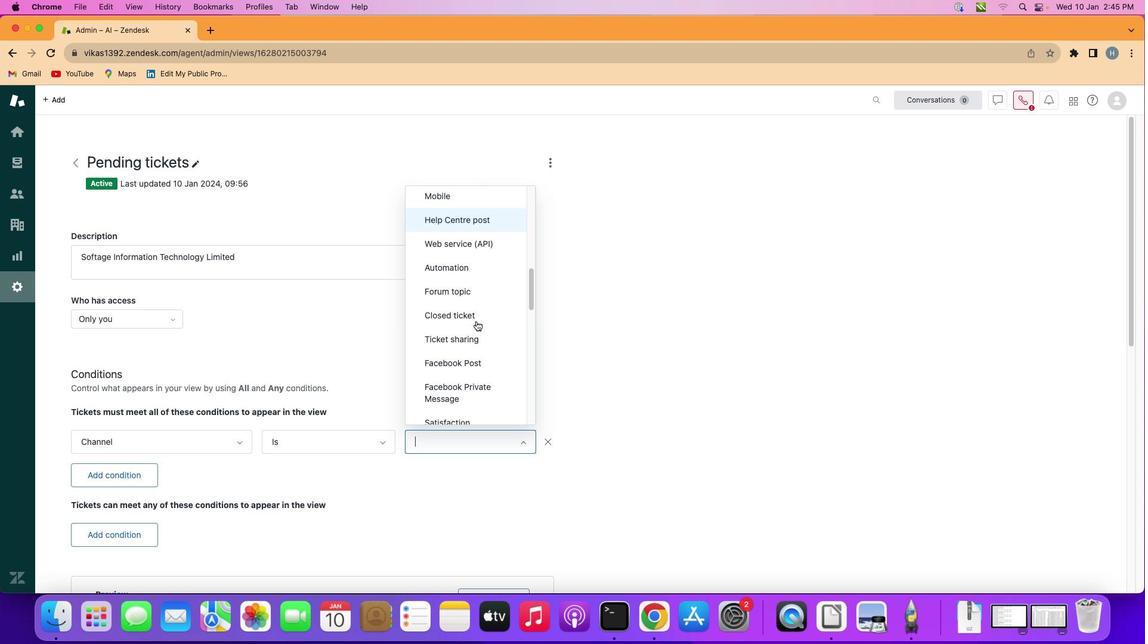 
Action: Mouse scrolled (473, 317) with delta (-2, -2)
Screenshot: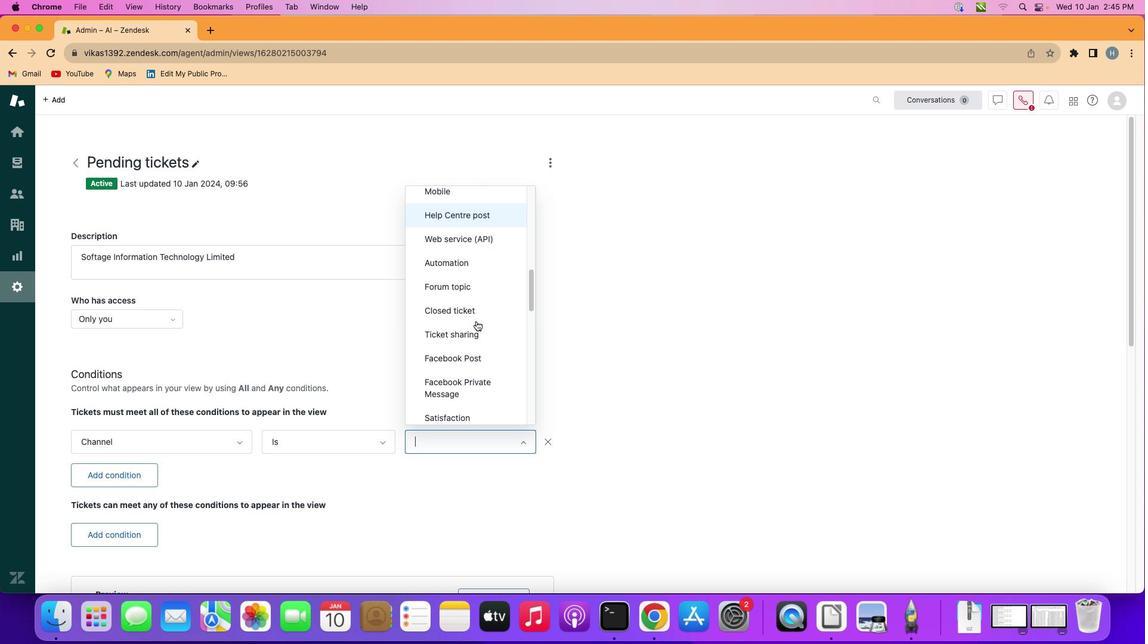 
Action: Mouse scrolled (473, 317) with delta (-2, -2)
Screenshot: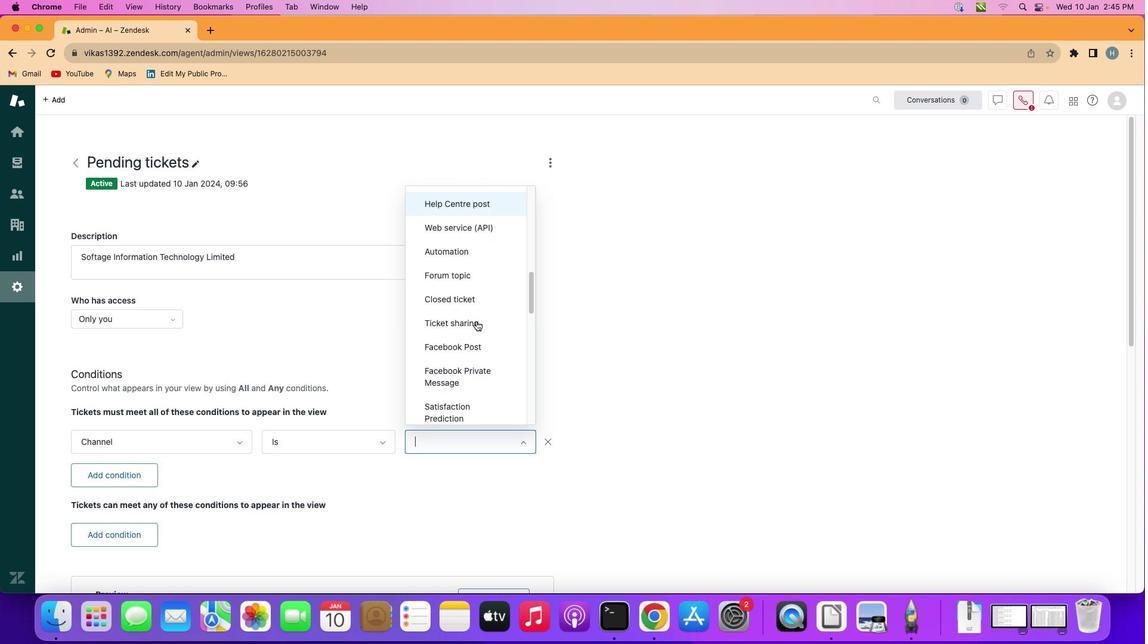
Action: Mouse scrolled (473, 317) with delta (-2, -2)
Screenshot: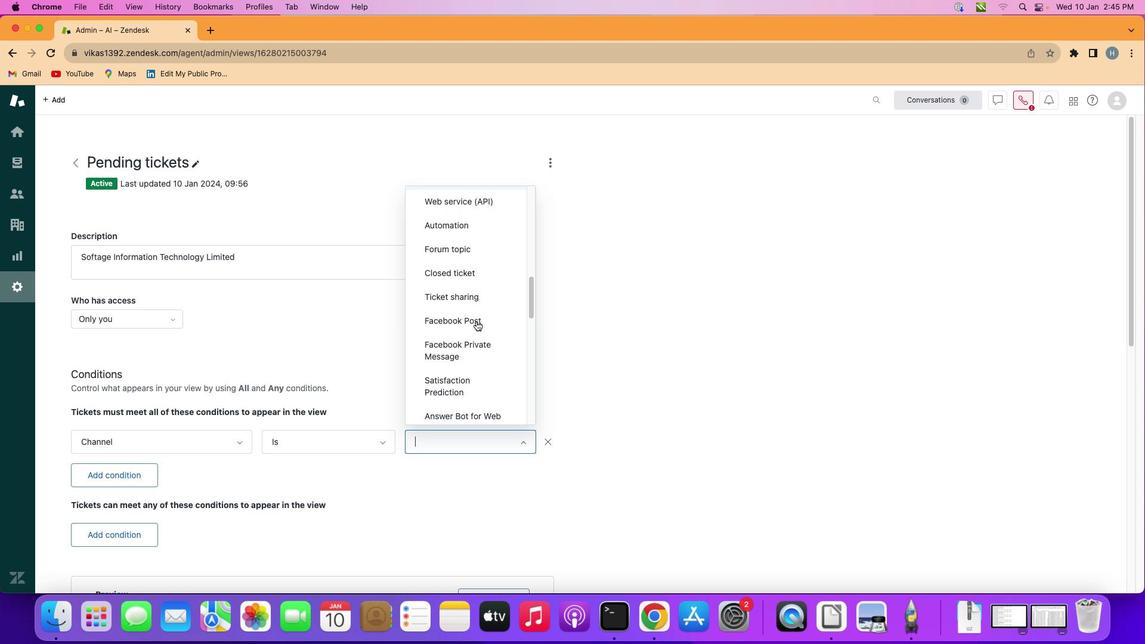 
Action: Mouse scrolled (473, 317) with delta (-2, -2)
Screenshot: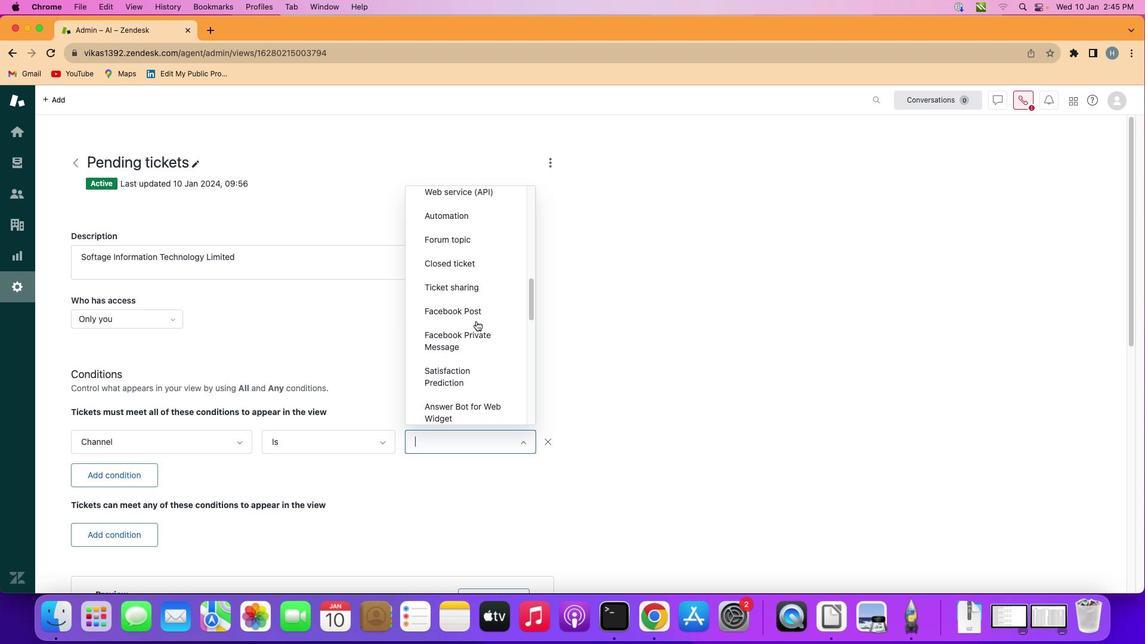 
Action: Mouse moved to (460, 361)
Screenshot: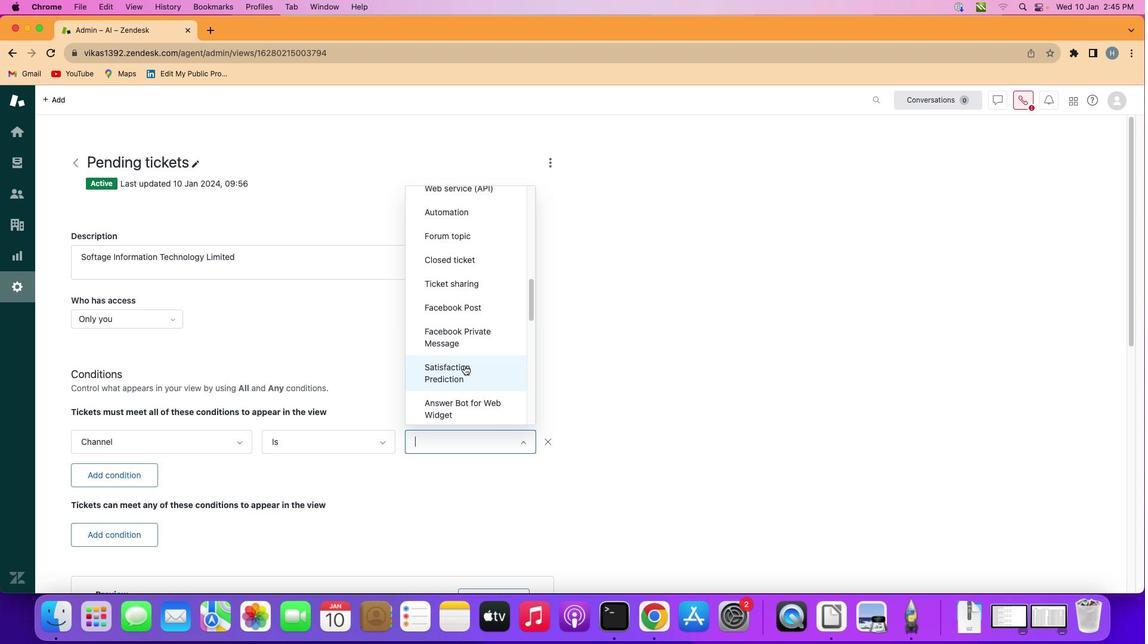 
Action: Mouse pressed left at (460, 361)
Screenshot: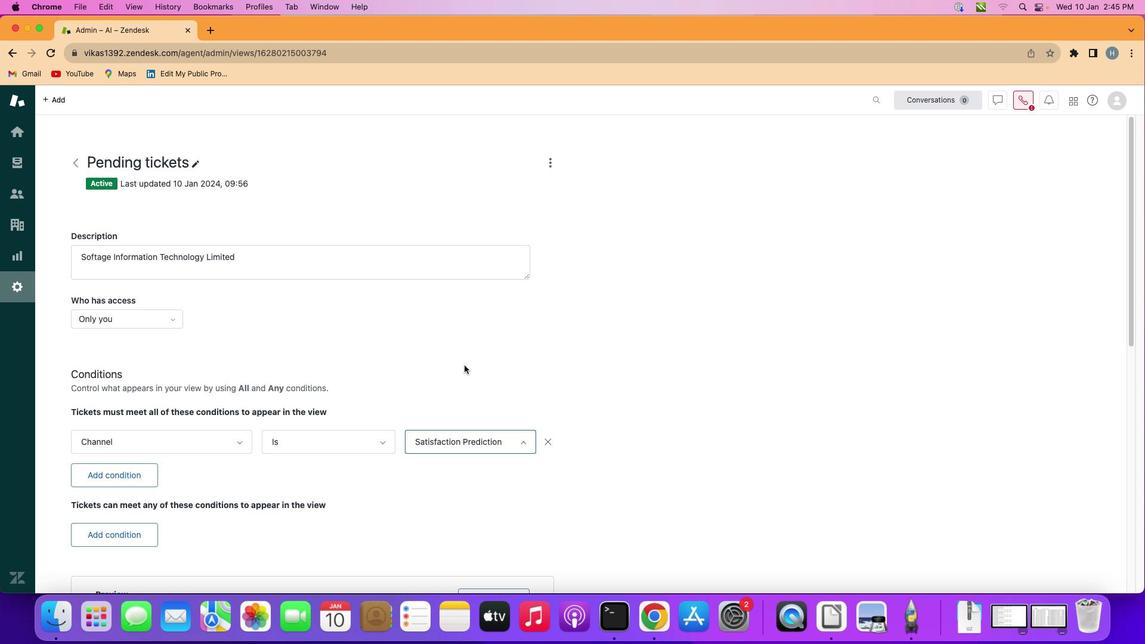 
